 Task: Search one way flight ticket for 3 adults, 3 children in premium economy from Hartford: Bradley International Airport to Indianapolis: Indianapolis International Airport on 8-5-2023. Choice of flights is Southwest. Price is upto 99000. Outbound departure time preference is 17:00.
Action: Mouse moved to (332, 141)
Screenshot: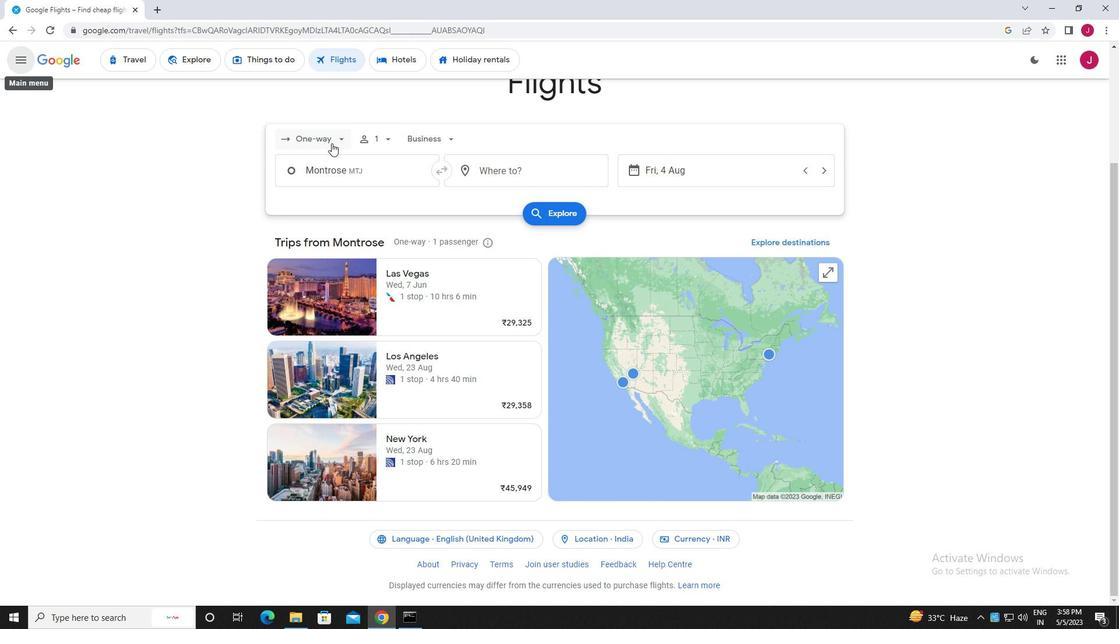 
Action: Mouse pressed left at (332, 141)
Screenshot: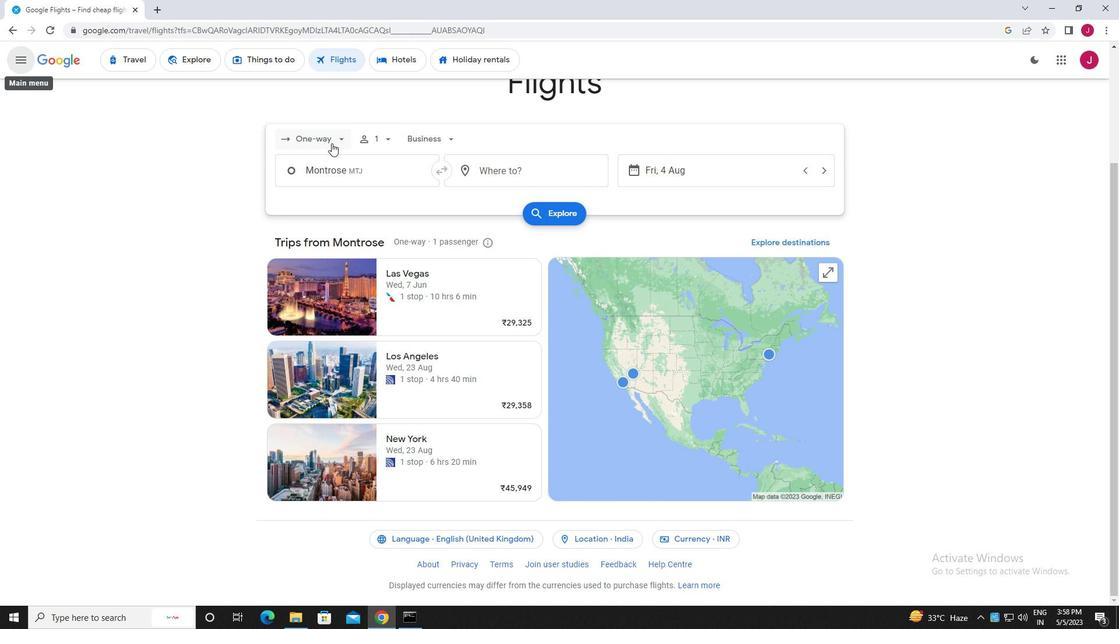 
Action: Mouse moved to (338, 194)
Screenshot: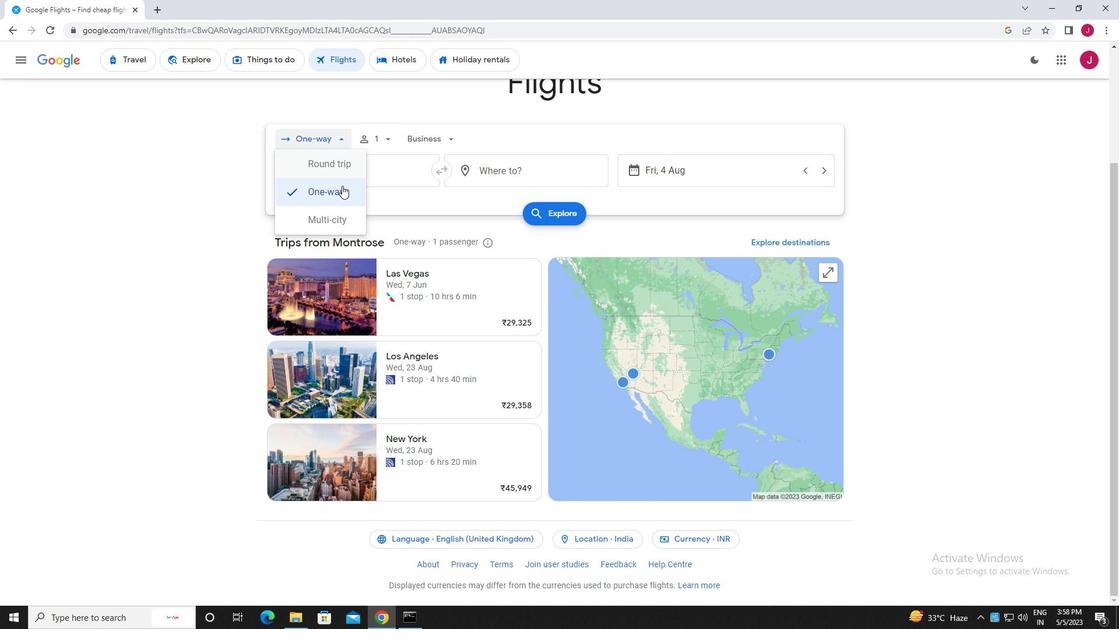 
Action: Mouse pressed left at (338, 194)
Screenshot: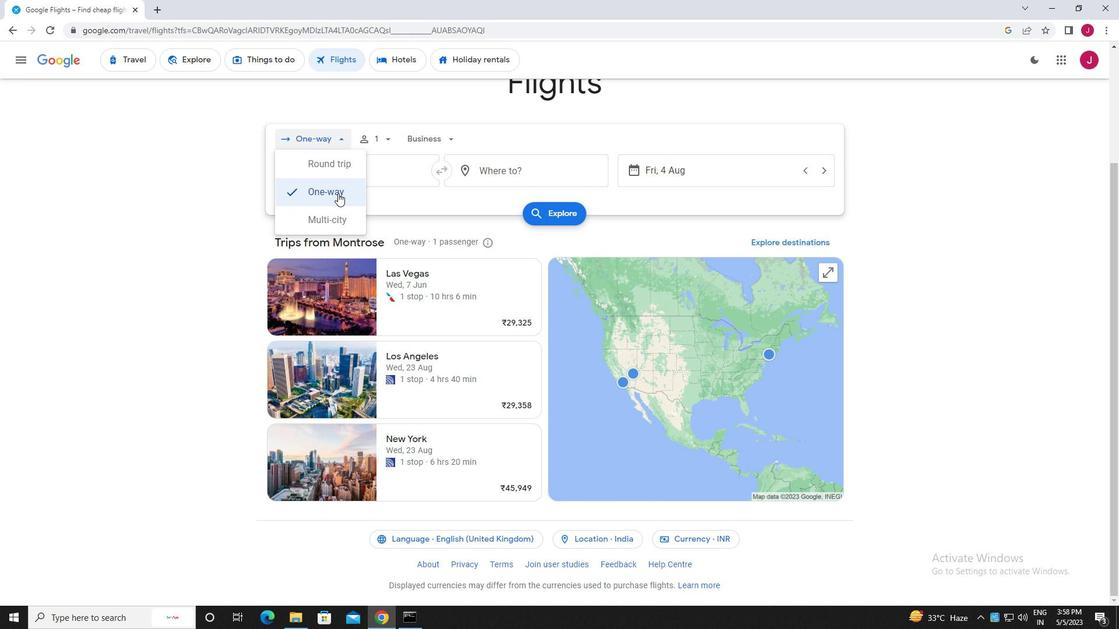 
Action: Mouse moved to (388, 139)
Screenshot: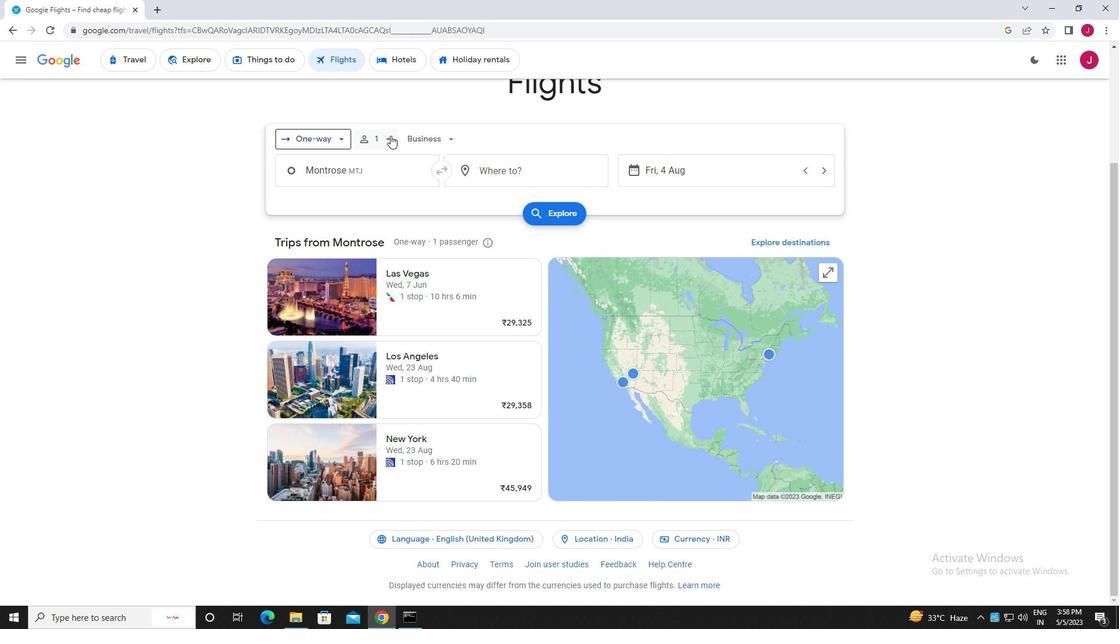 
Action: Mouse pressed left at (388, 139)
Screenshot: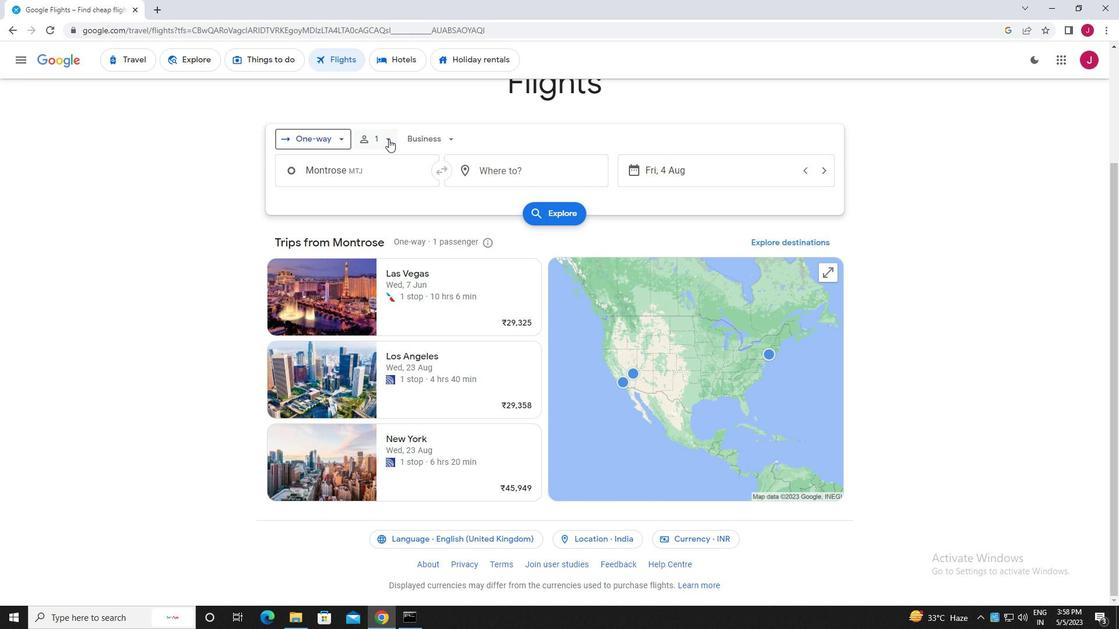 
Action: Mouse moved to (482, 169)
Screenshot: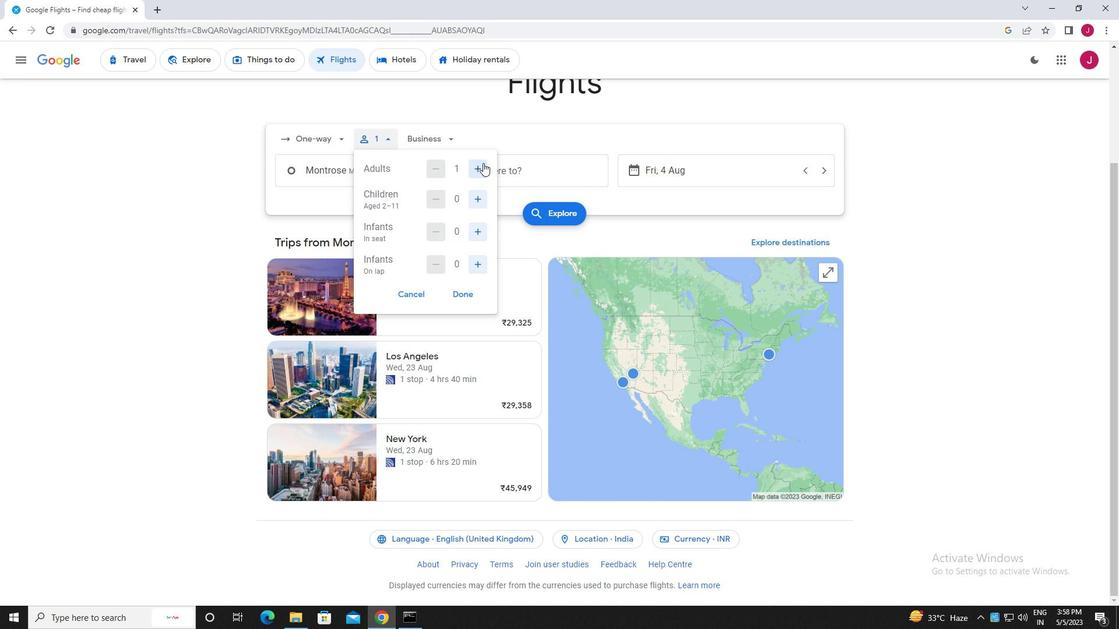 
Action: Mouse pressed left at (482, 169)
Screenshot: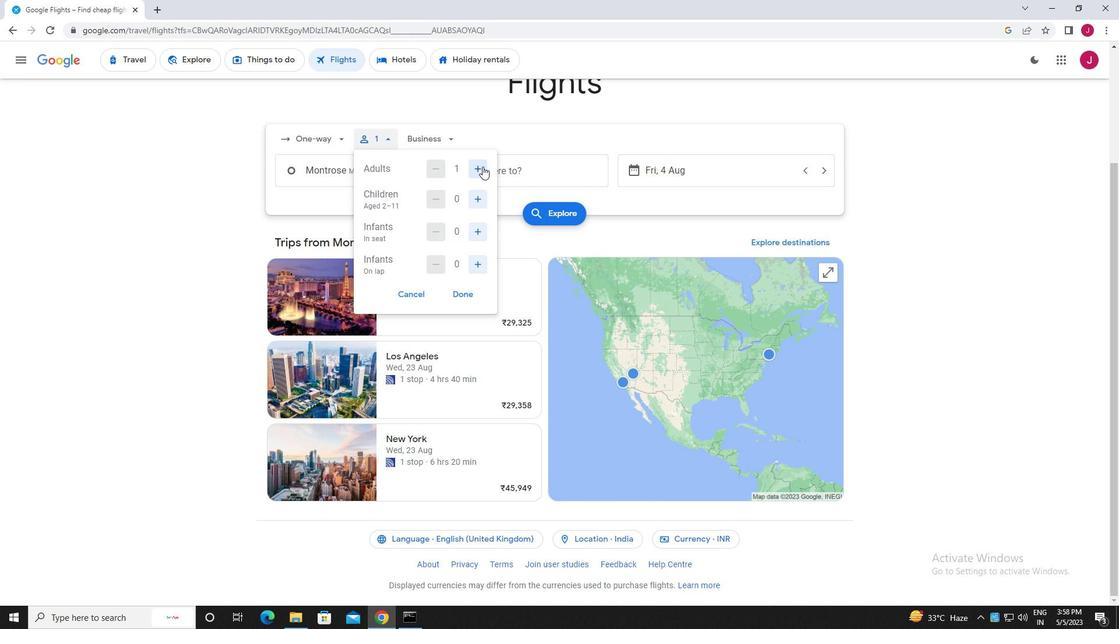 
Action: Mouse pressed left at (482, 169)
Screenshot: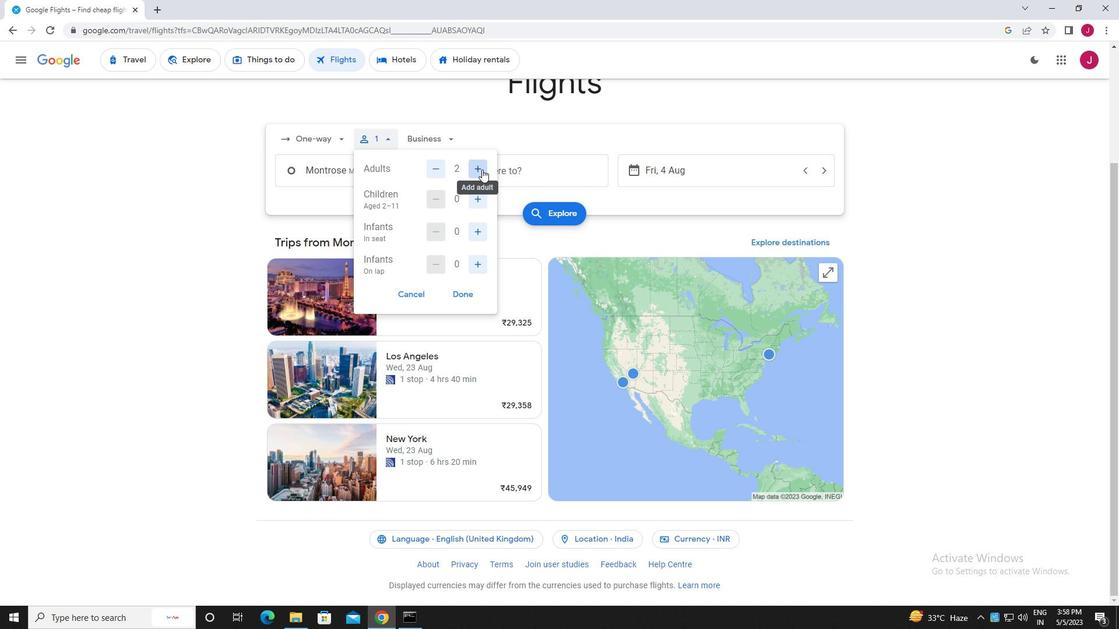 
Action: Mouse pressed left at (482, 169)
Screenshot: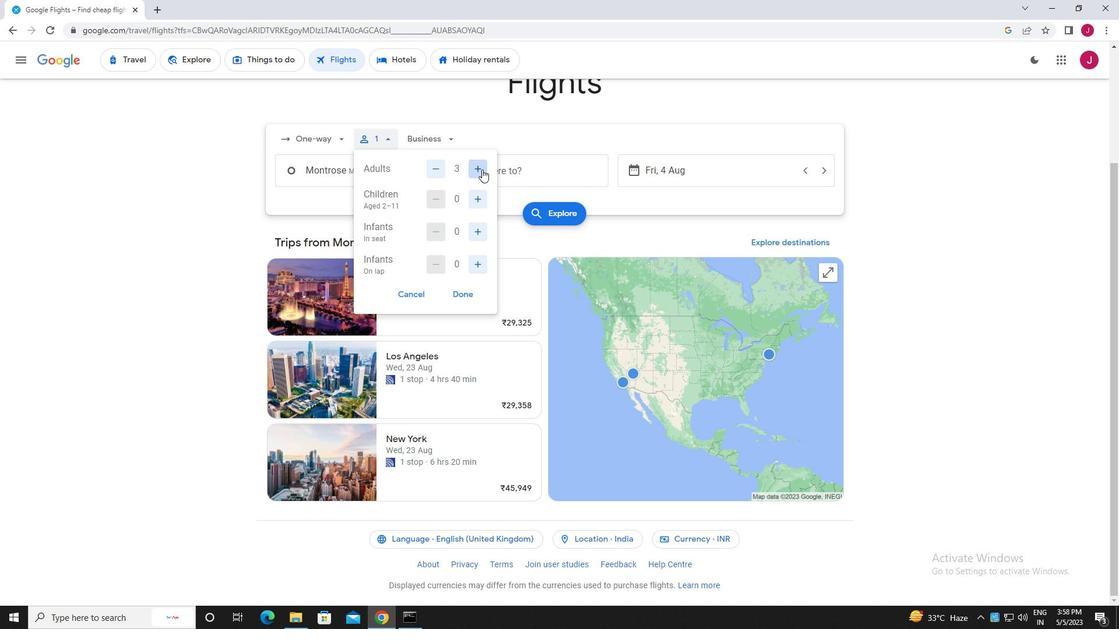 
Action: Mouse moved to (435, 169)
Screenshot: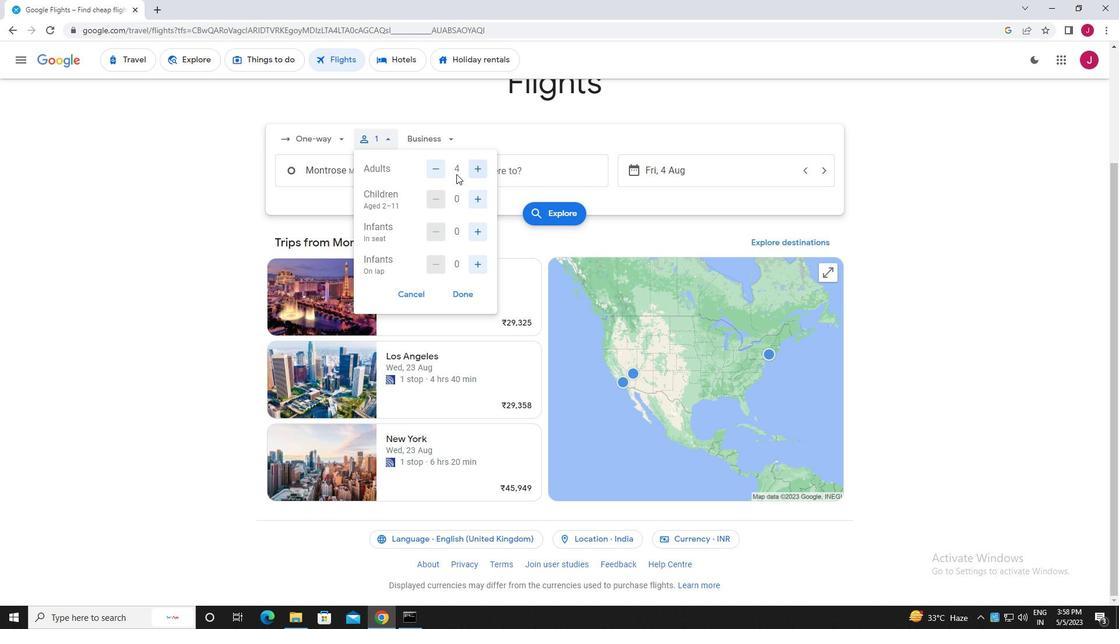 
Action: Mouse pressed left at (435, 169)
Screenshot: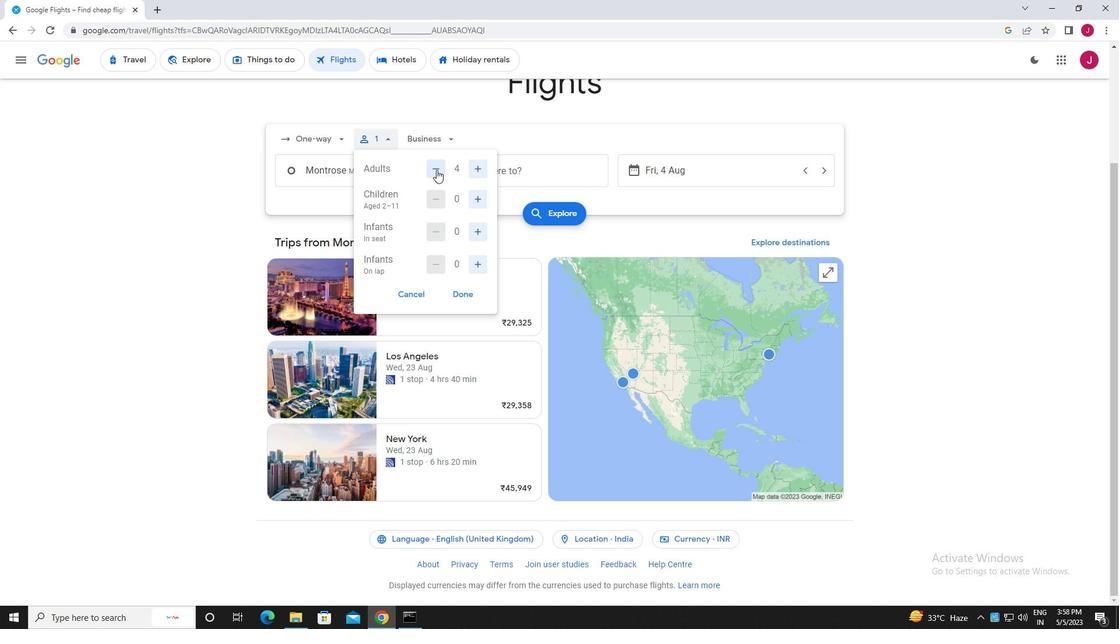 
Action: Mouse moved to (475, 199)
Screenshot: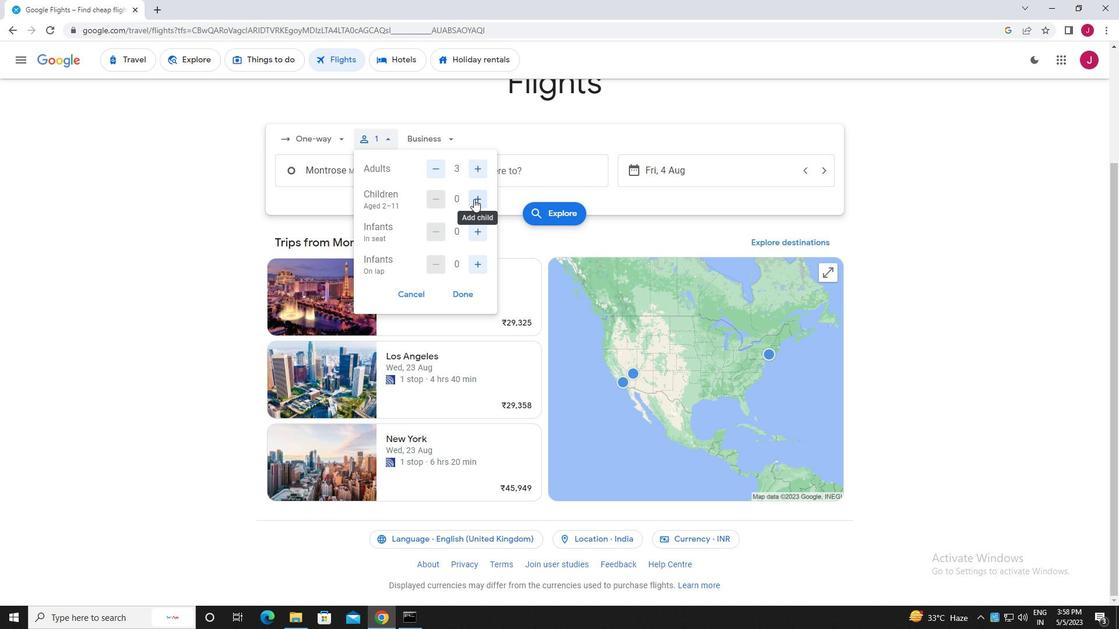 
Action: Mouse pressed left at (475, 199)
Screenshot: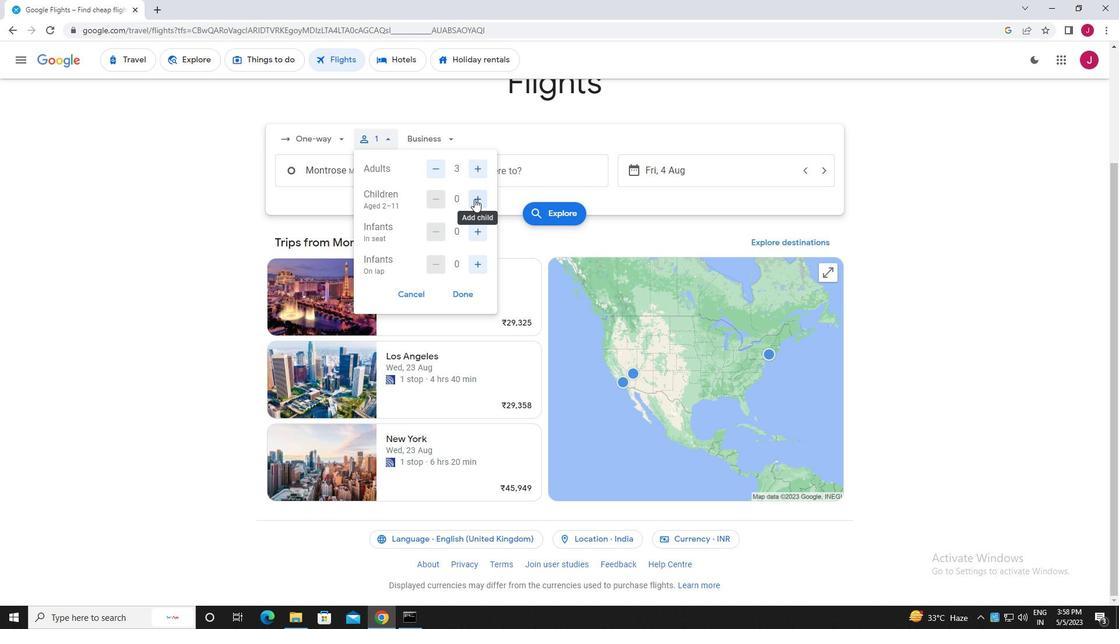 
Action: Mouse pressed left at (475, 199)
Screenshot: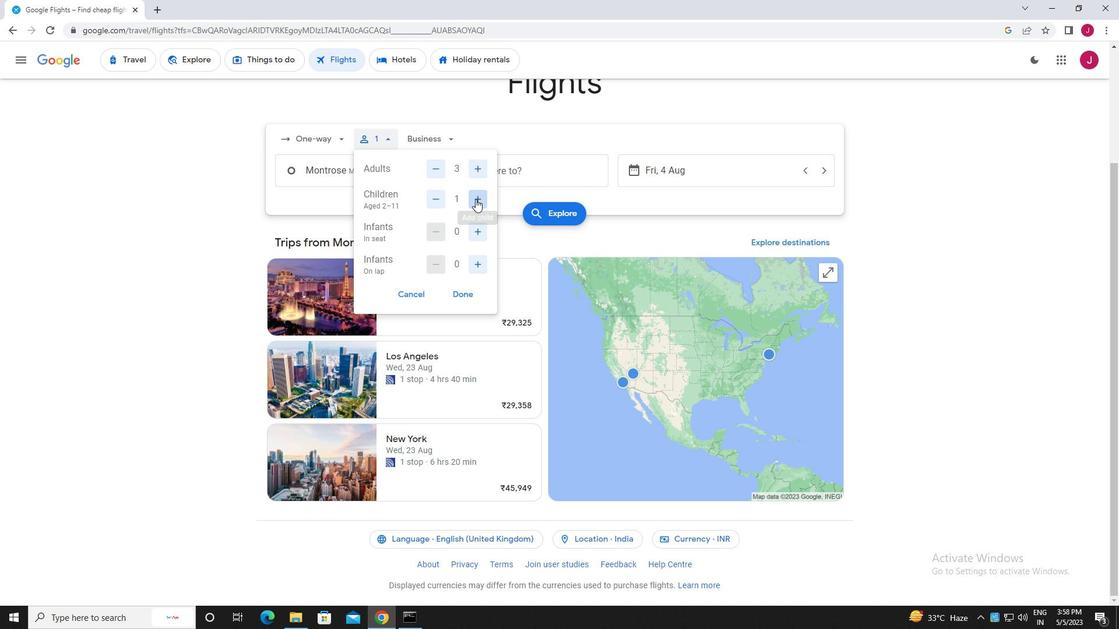 
Action: Mouse pressed left at (475, 199)
Screenshot: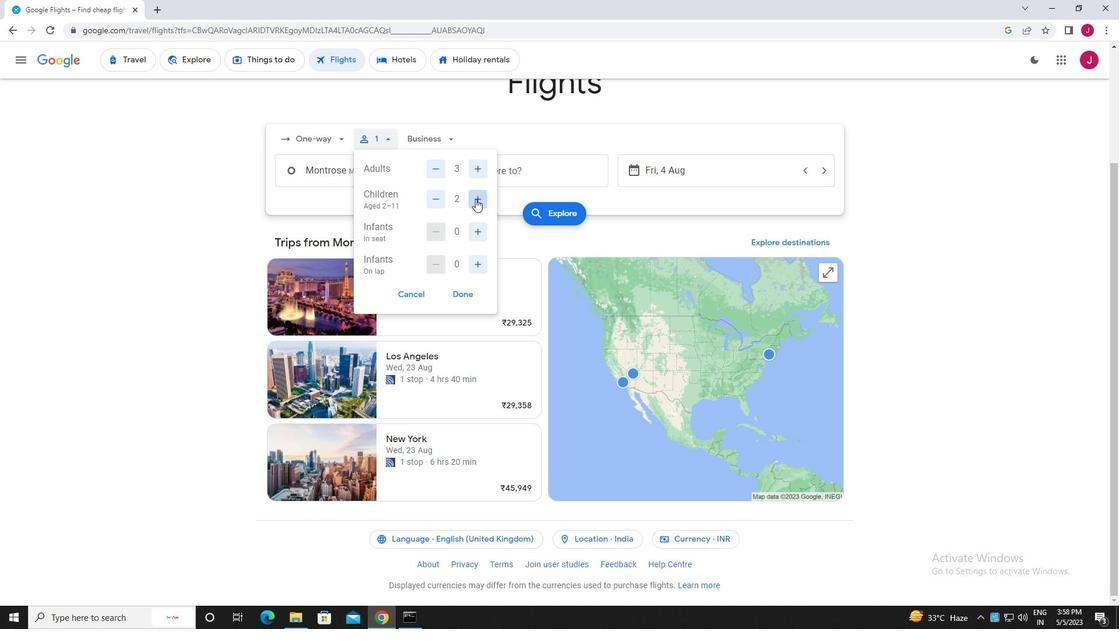
Action: Mouse moved to (465, 296)
Screenshot: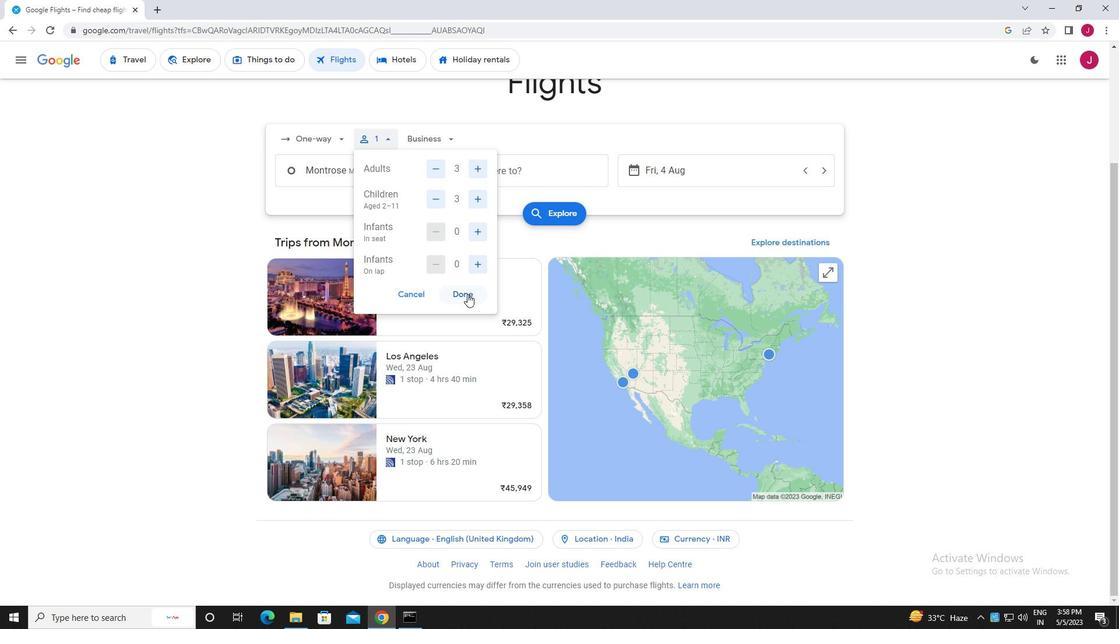 
Action: Mouse pressed left at (465, 296)
Screenshot: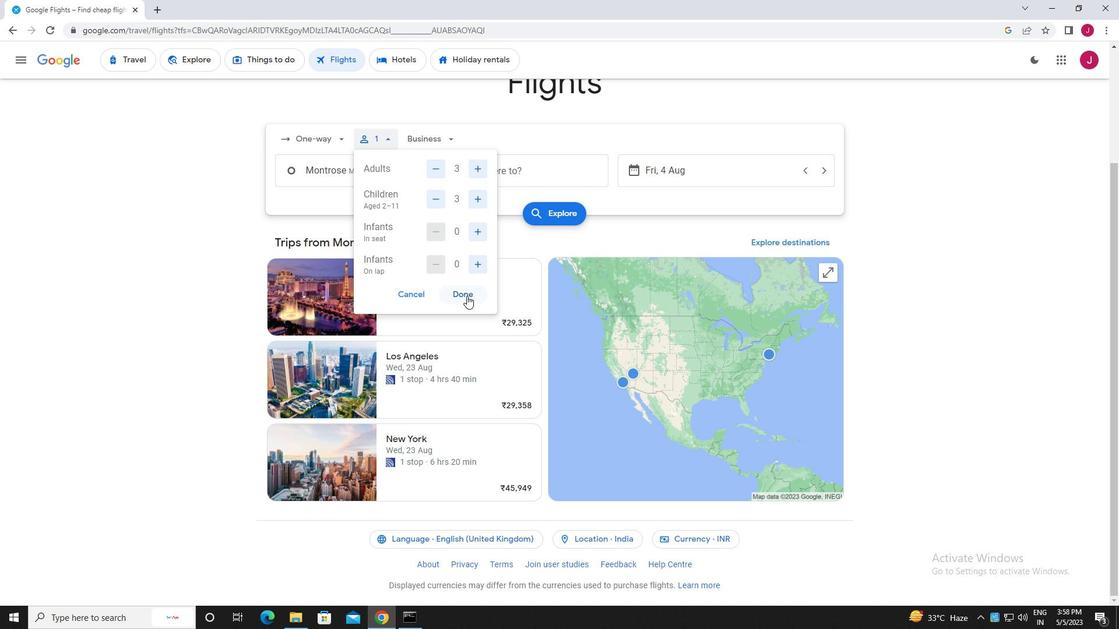 
Action: Mouse moved to (447, 139)
Screenshot: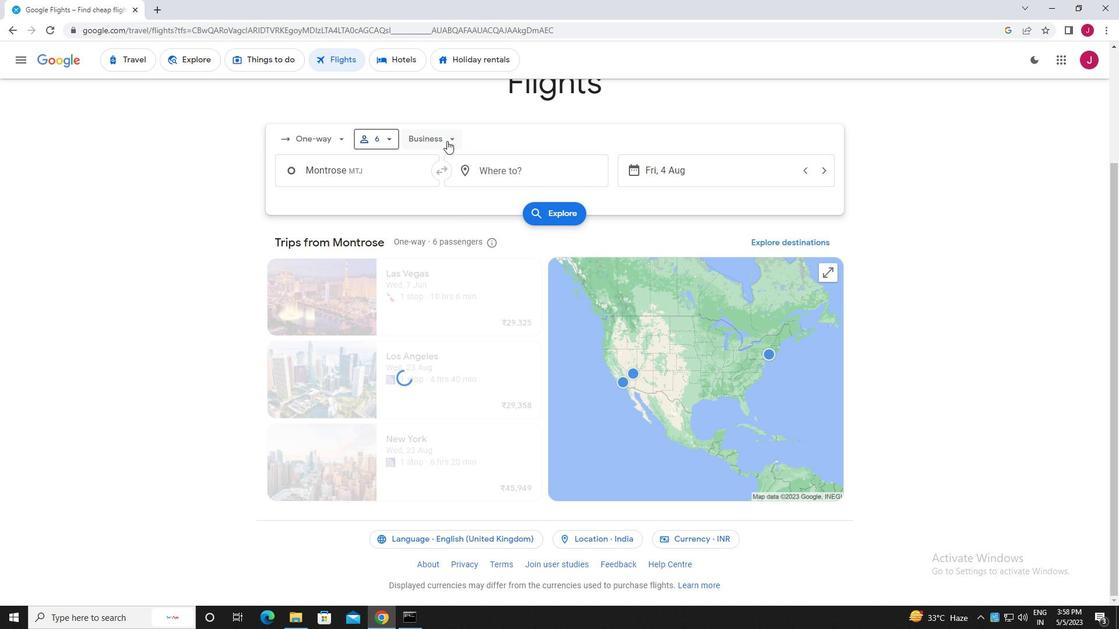 
Action: Mouse pressed left at (447, 139)
Screenshot: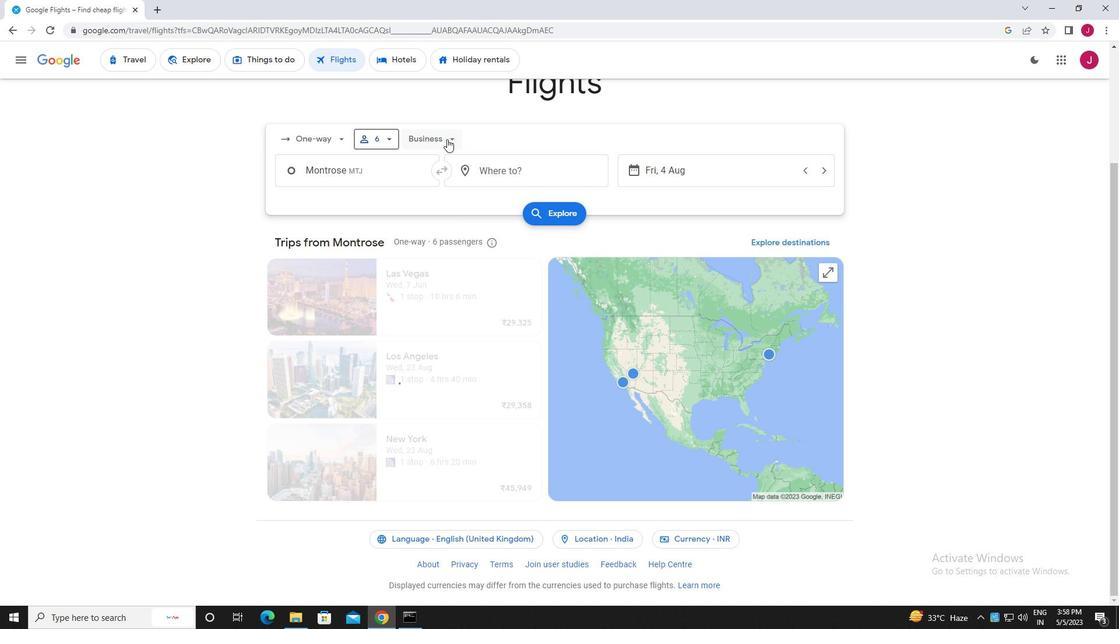 
Action: Mouse moved to (457, 218)
Screenshot: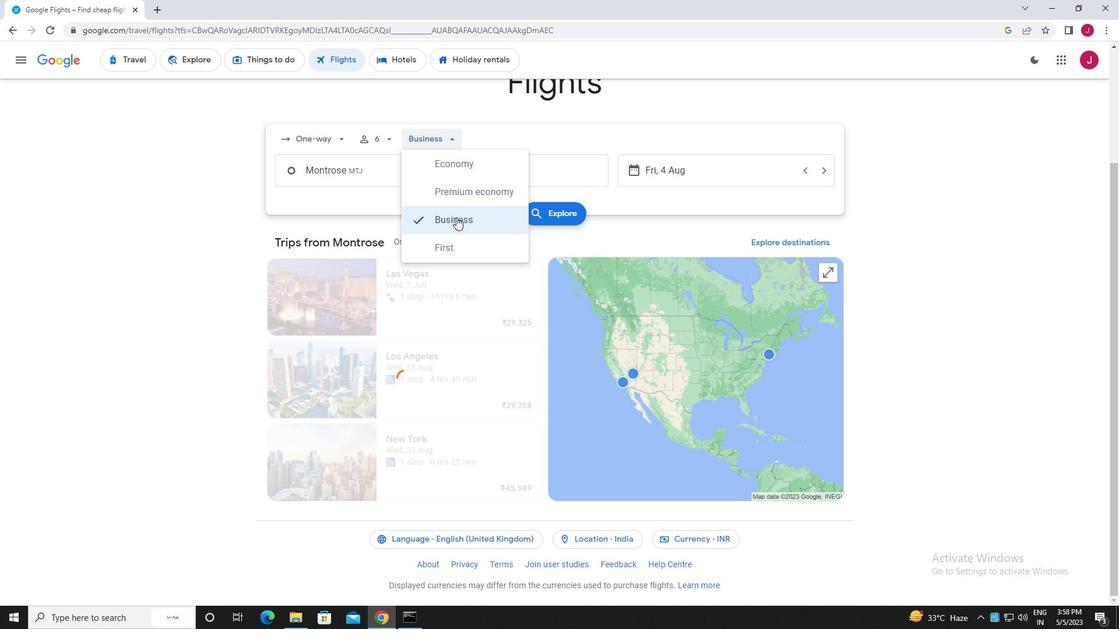 
Action: Mouse pressed left at (457, 218)
Screenshot: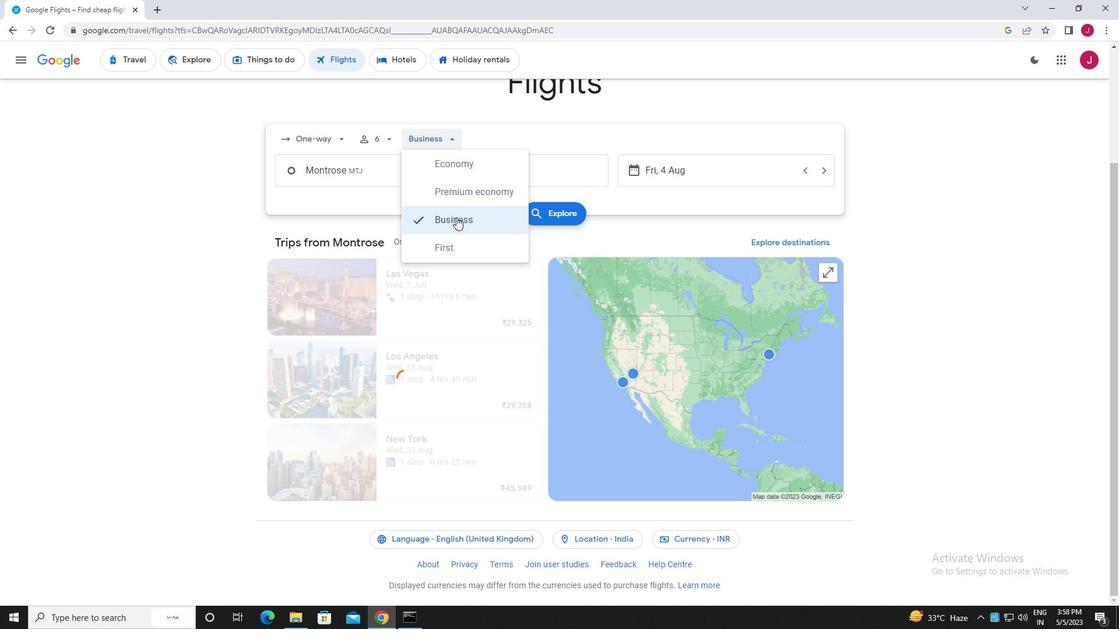 
Action: Mouse moved to (449, 135)
Screenshot: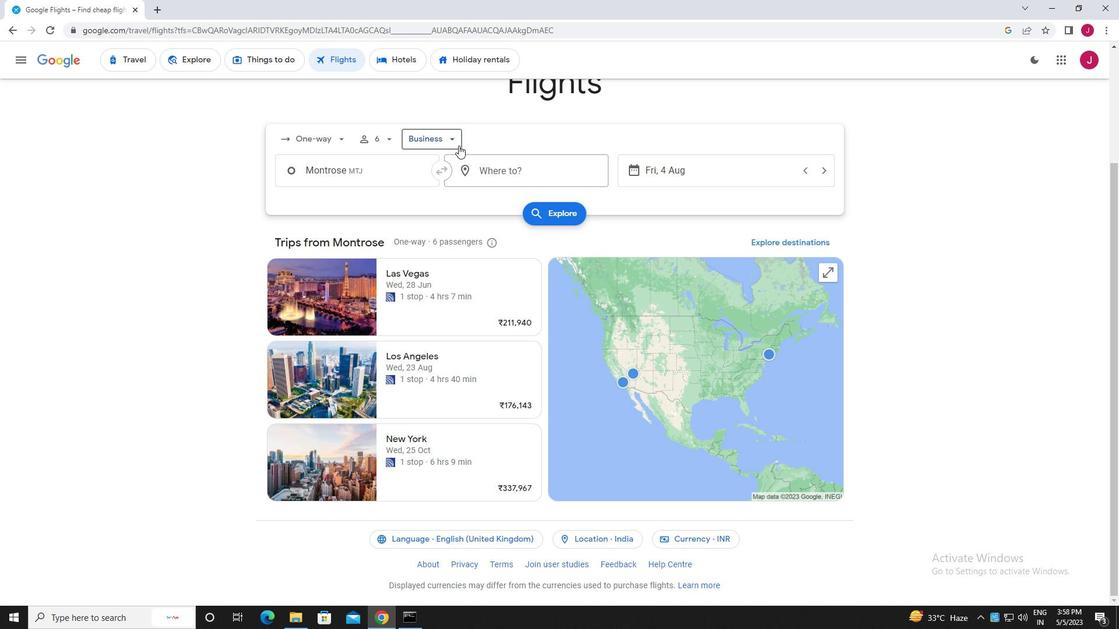 
Action: Mouse pressed left at (449, 135)
Screenshot: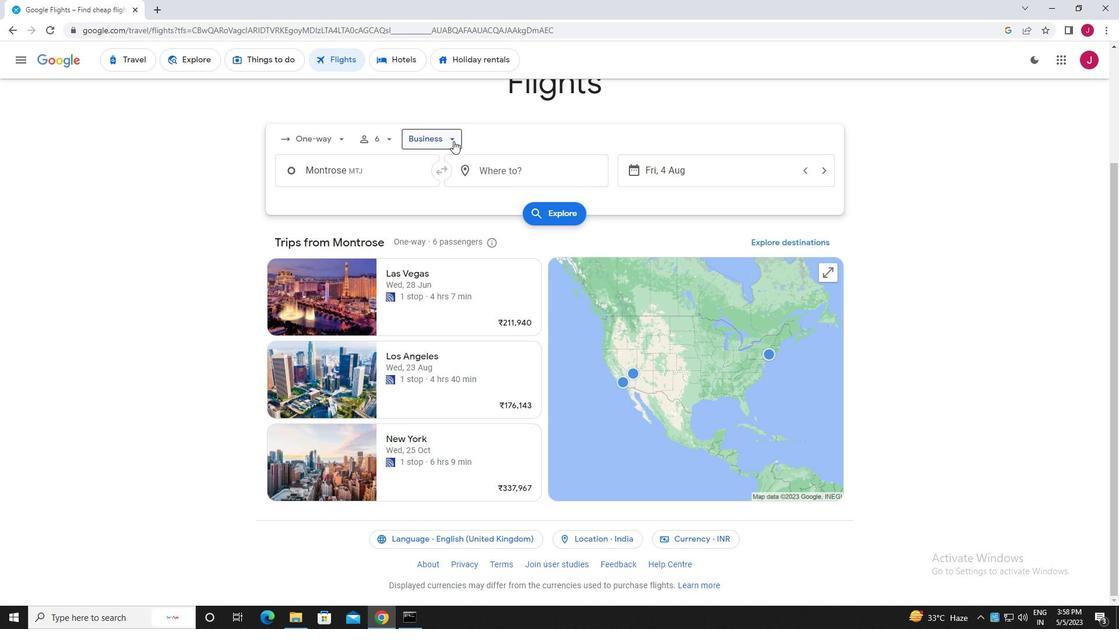 
Action: Mouse moved to (463, 162)
Screenshot: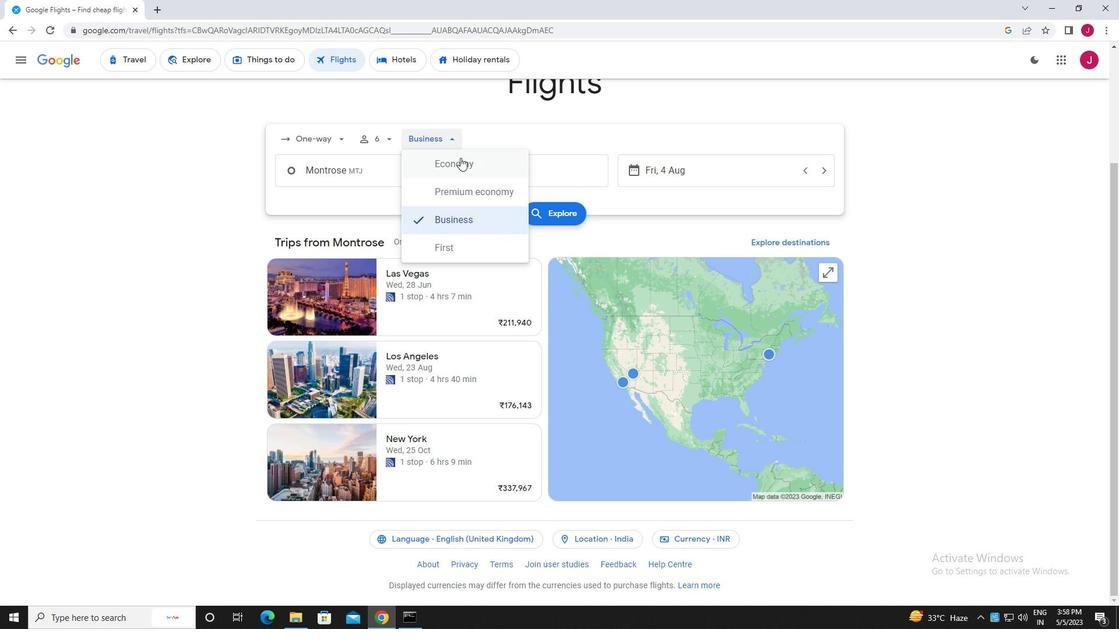 
Action: Mouse pressed left at (463, 162)
Screenshot: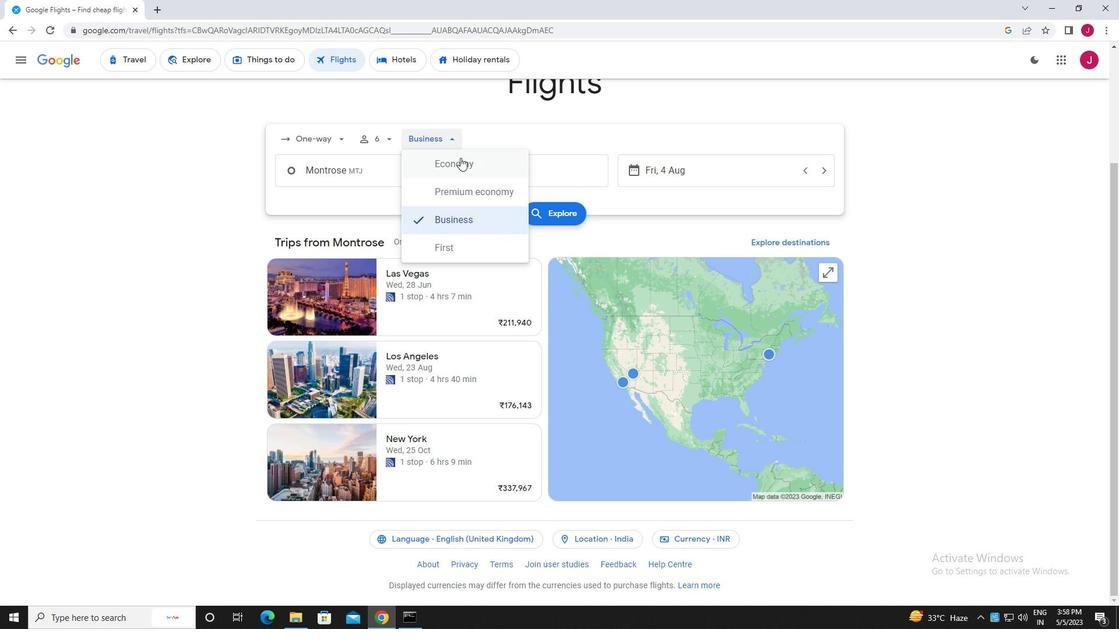 
Action: Mouse moved to (390, 169)
Screenshot: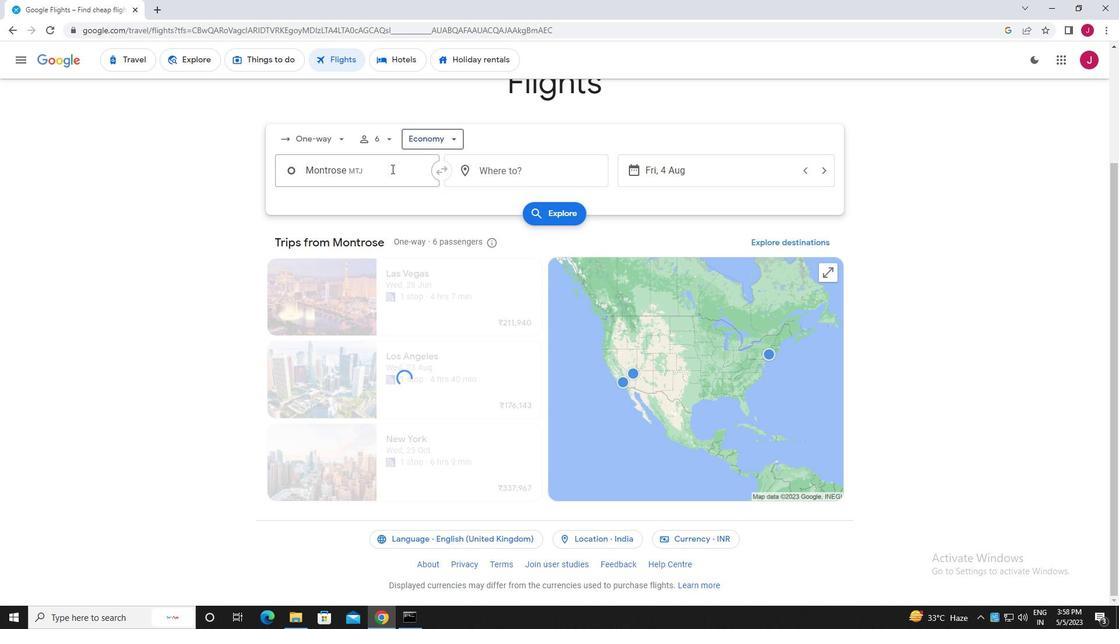 
Action: Mouse pressed left at (390, 169)
Screenshot: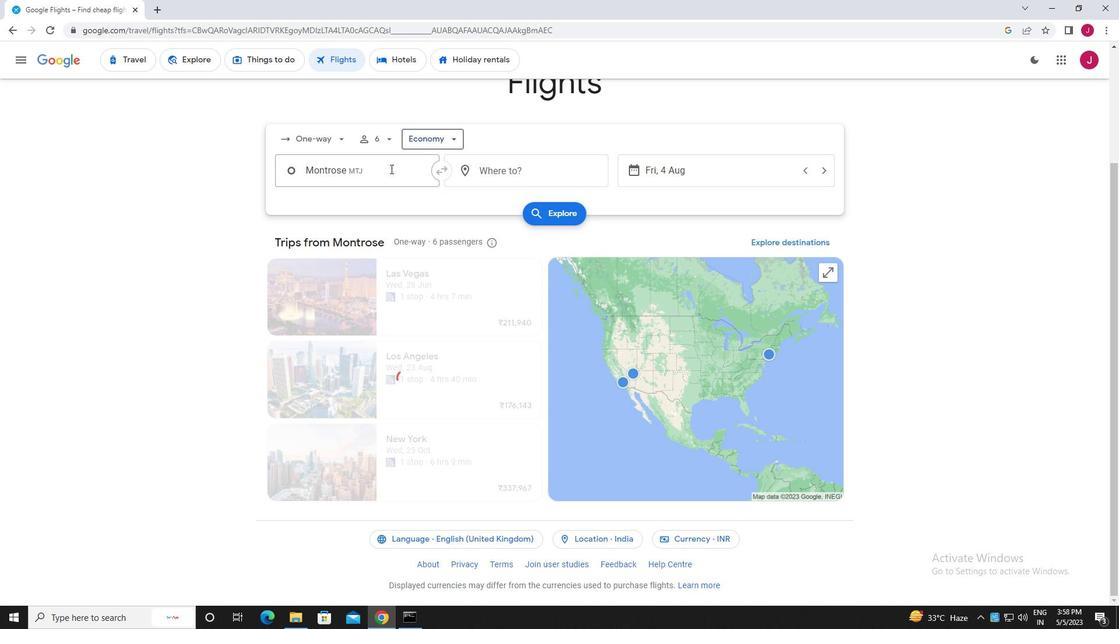 
Action: Key pressed bradley
Screenshot: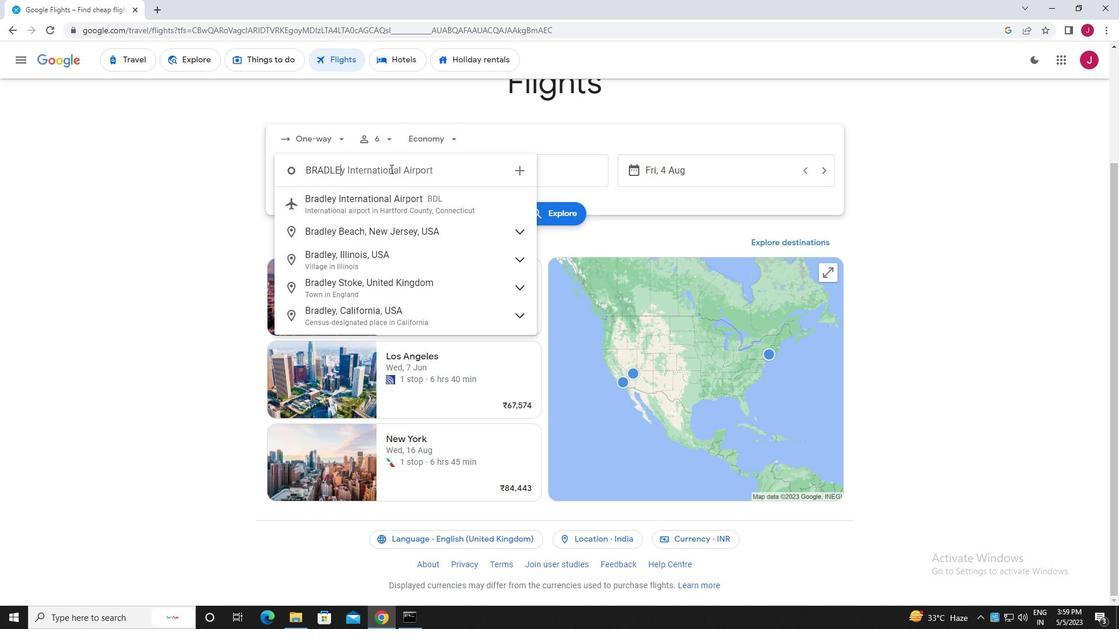 
Action: Mouse moved to (420, 201)
Screenshot: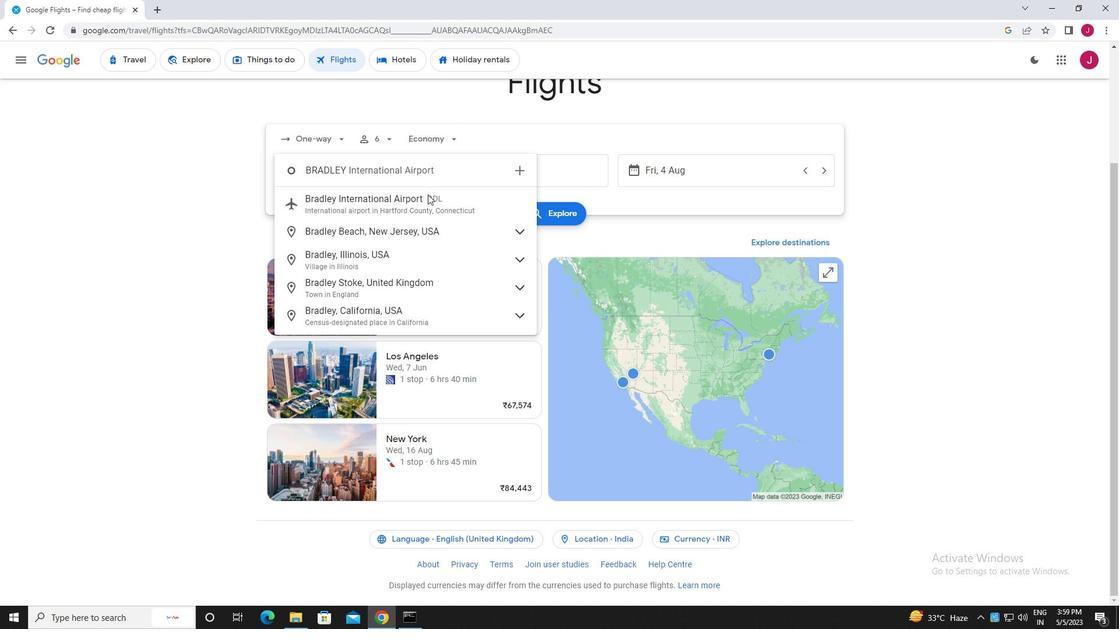 
Action: Mouse pressed left at (420, 201)
Screenshot: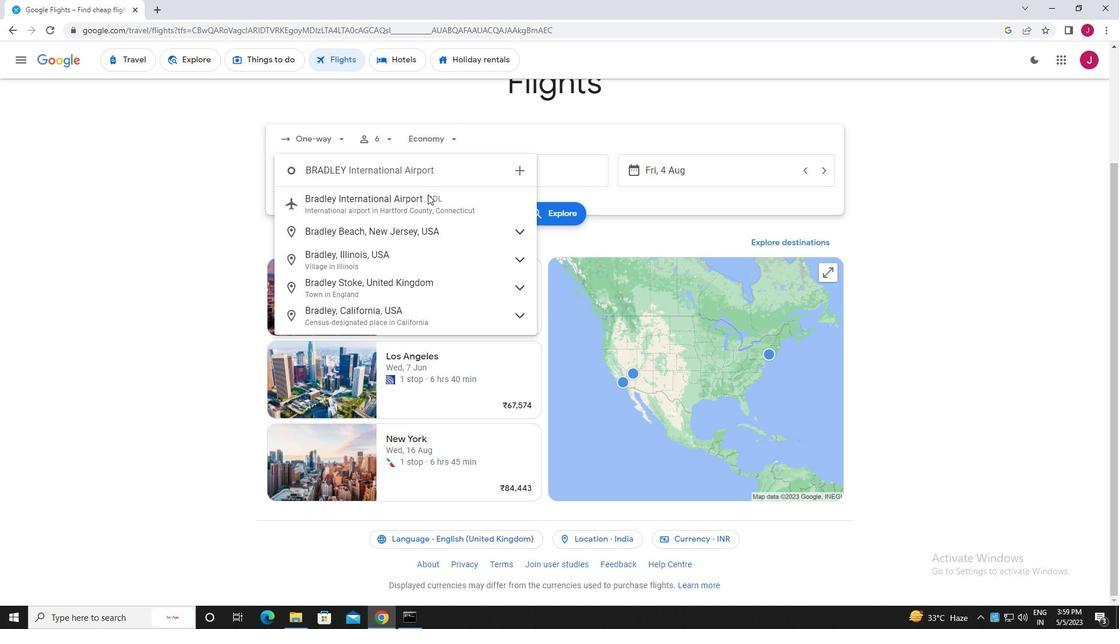 
Action: Mouse moved to (511, 173)
Screenshot: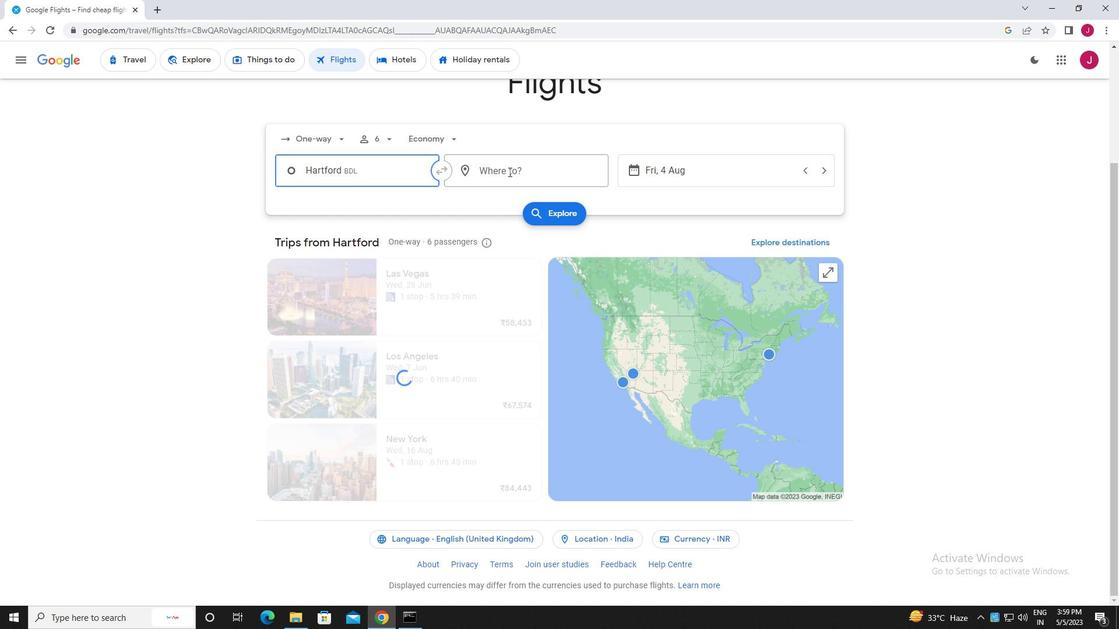 
Action: Mouse pressed left at (511, 173)
Screenshot: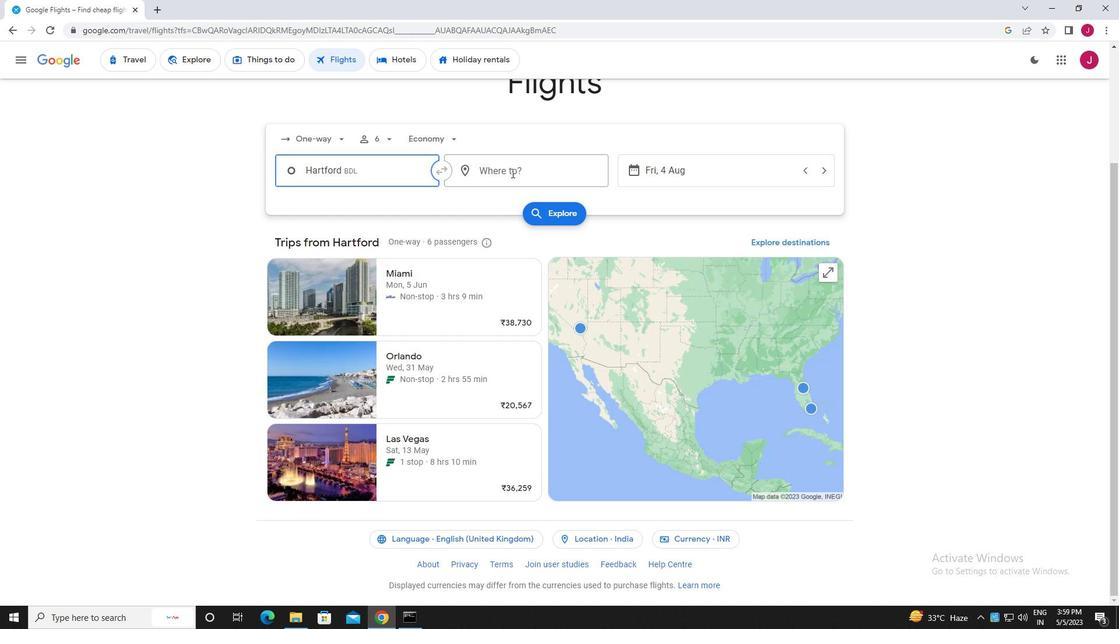 
Action: Key pressed indianalo<Key.backspace><Key.backspace>p
Screenshot: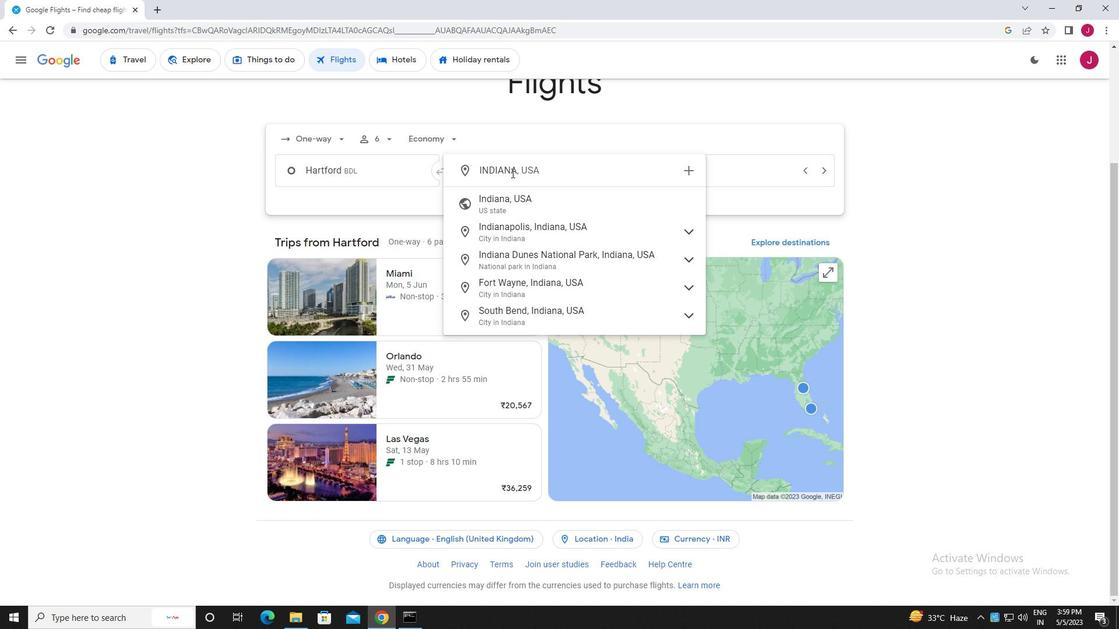 
Action: Mouse moved to (598, 226)
Screenshot: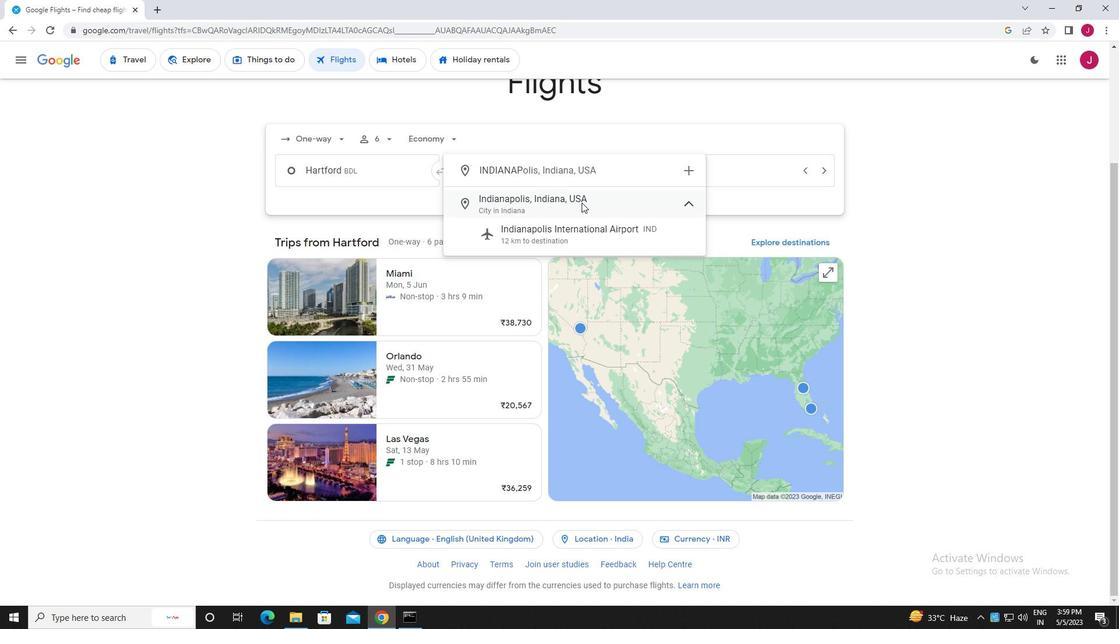 
Action: Mouse pressed left at (598, 226)
Screenshot: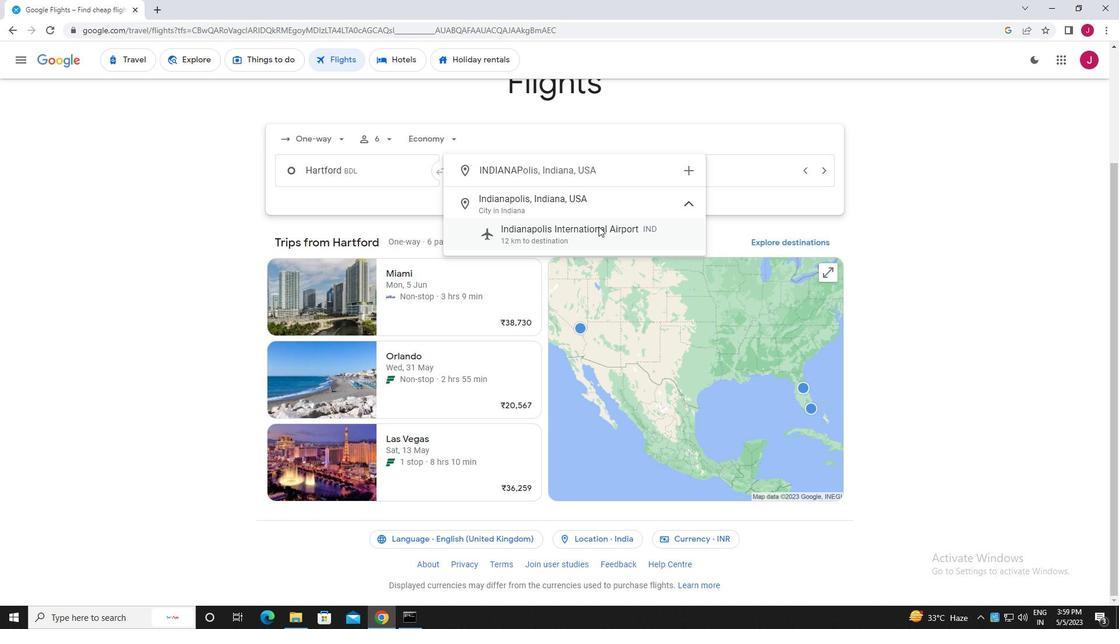 
Action: Mouse moved to (694, 174)
Screenshot: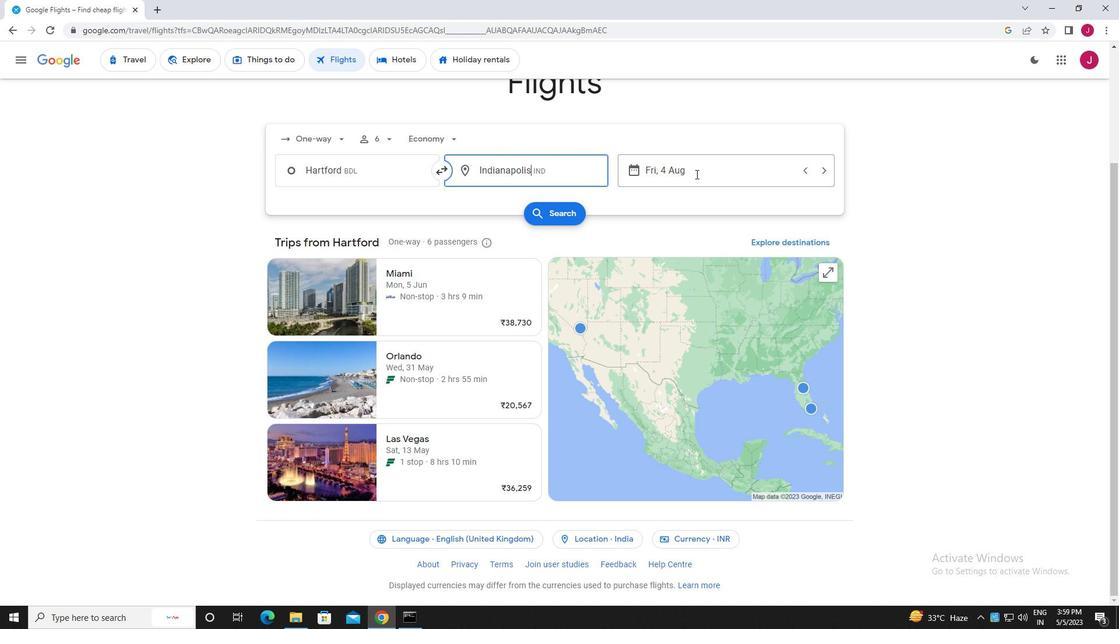 
Action: Mouse pressed left at (694, 174)
Screenshot: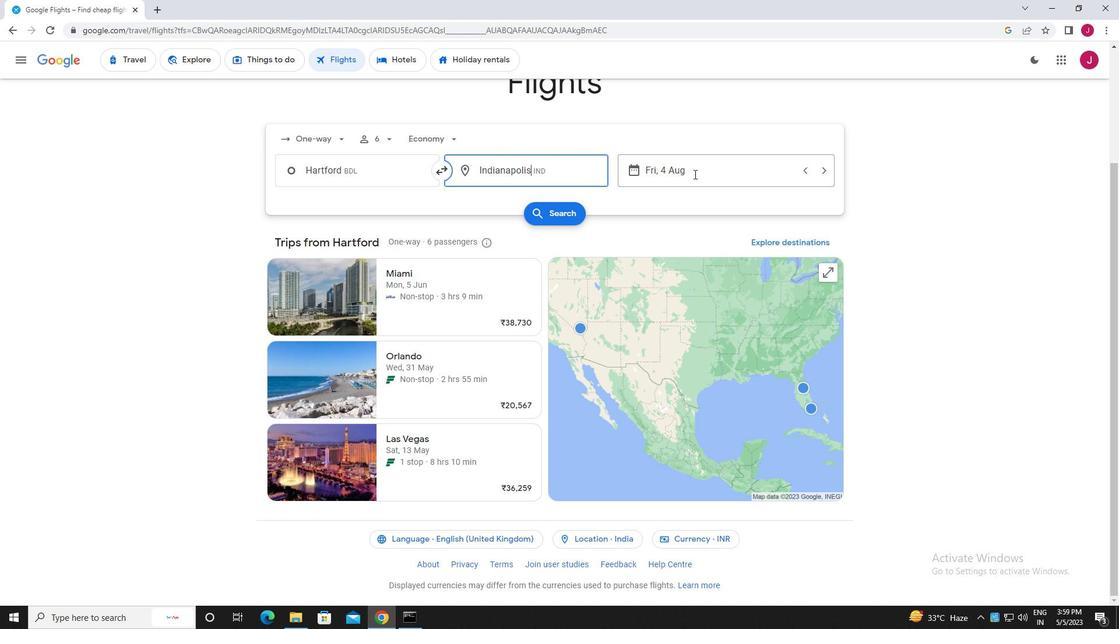 
Action: Mouse moved to (591, 267)
Screenshot: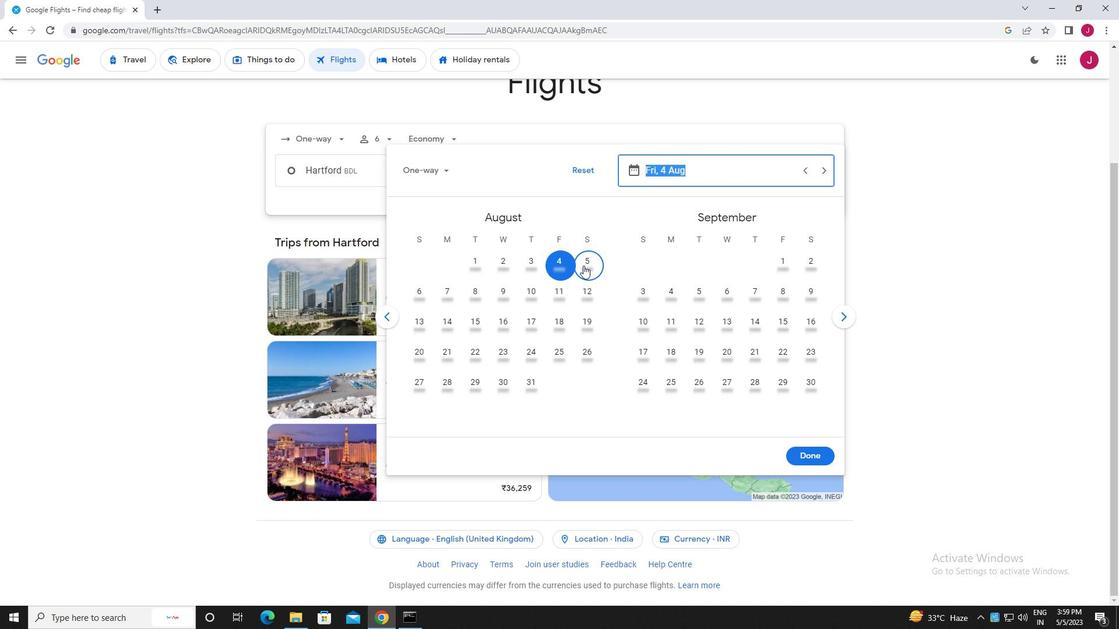 
Action: Mouse pressed left at (591, 267)
Screenshot: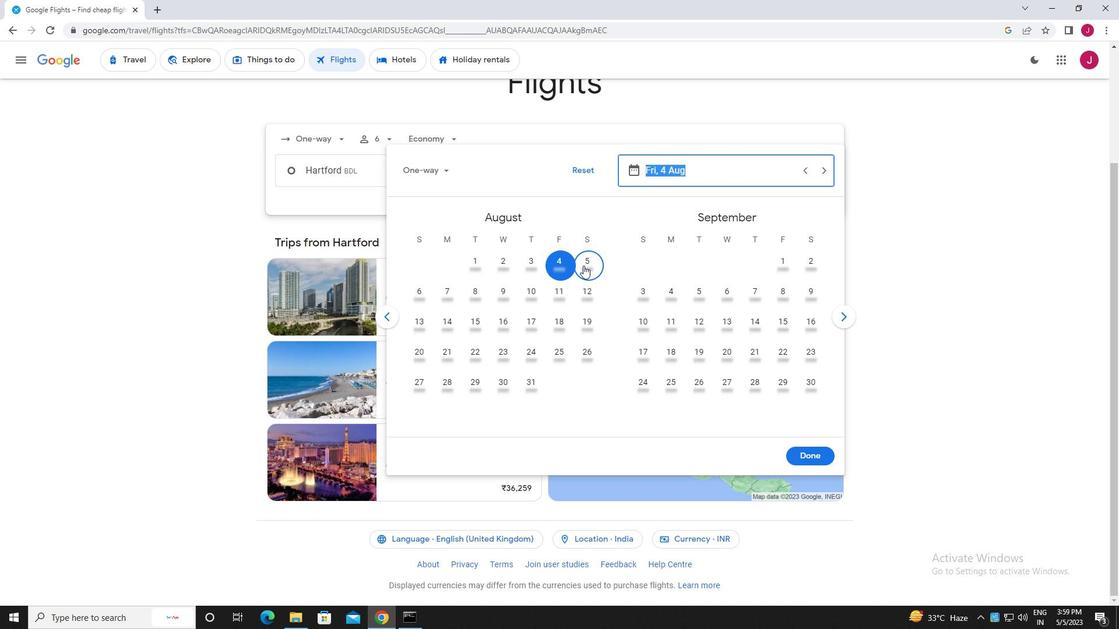 
Action: Mouse moved to (812, 453)
Screenshot: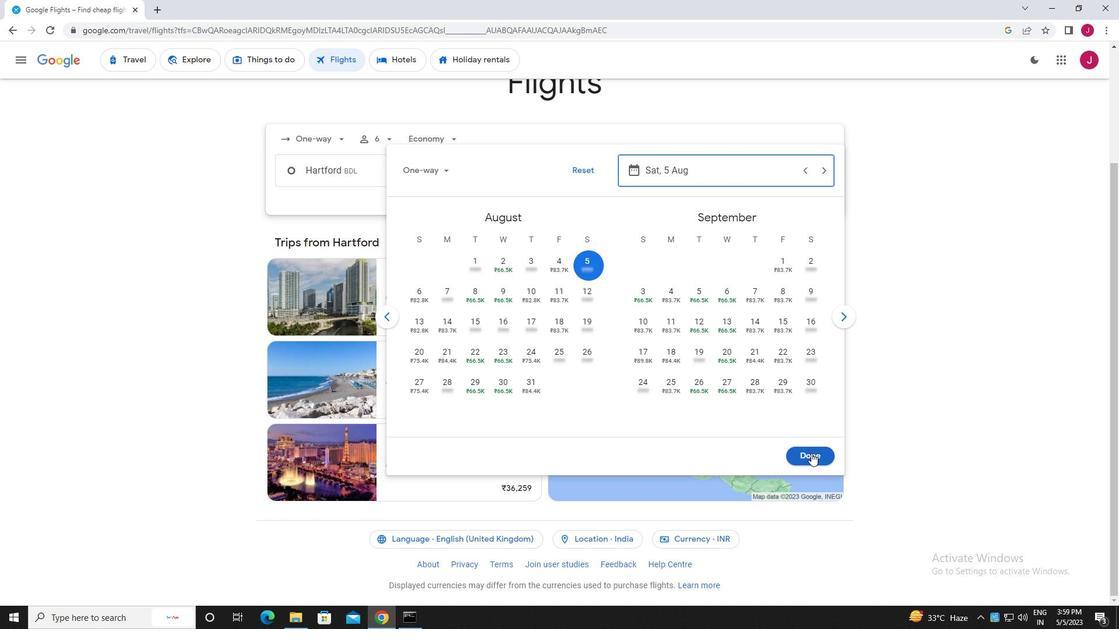 
Action: Mouse pressed left at (812, 453)
Screenshot: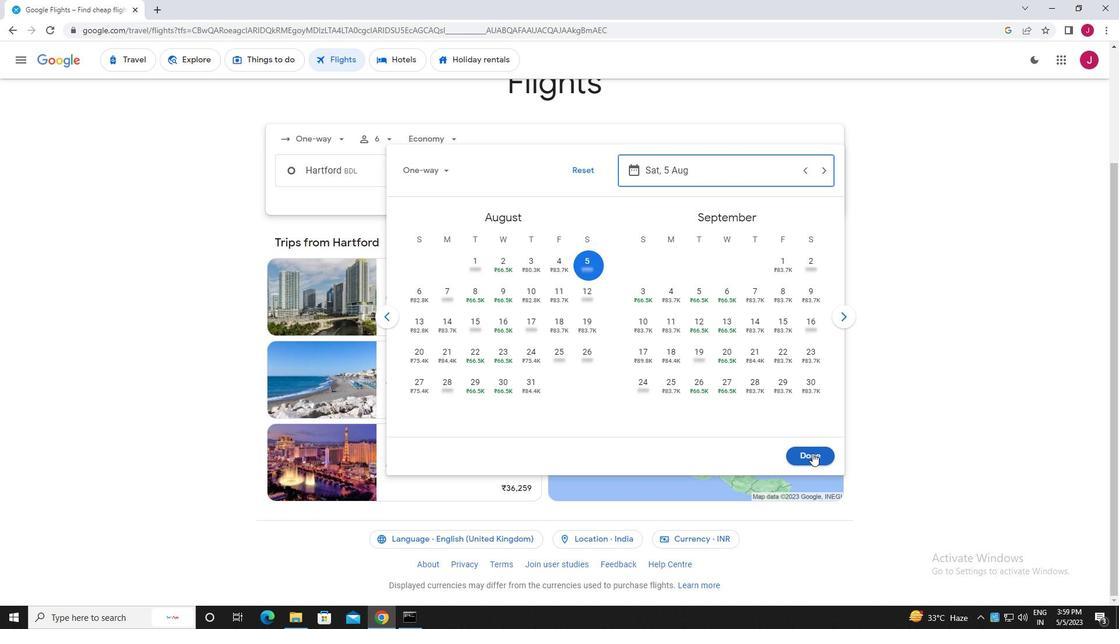 
Action: Mouse moved to (574, 215)
Screenshot: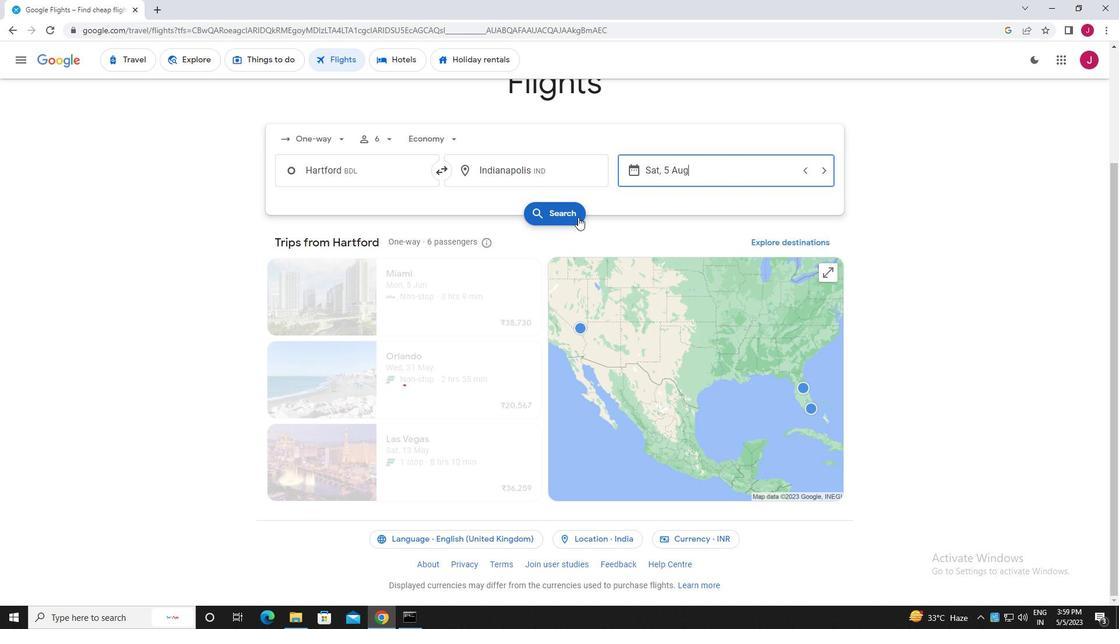
Action: Mouse pressed left at (574, 215)
Screenshot: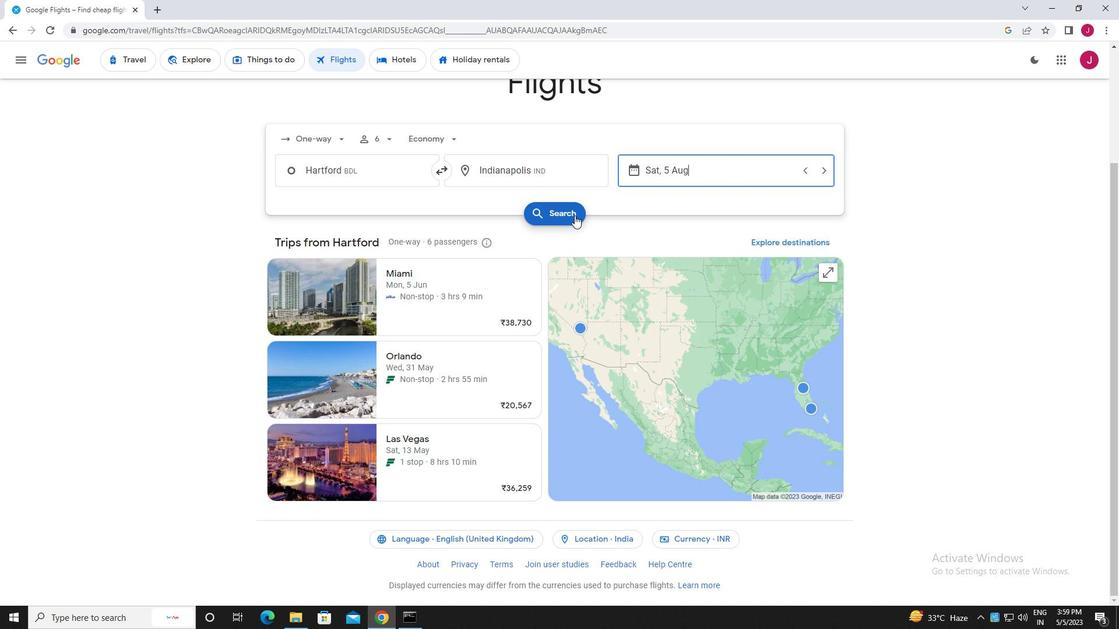 
Action: Mouse moved to (444, 221)
Screenshot: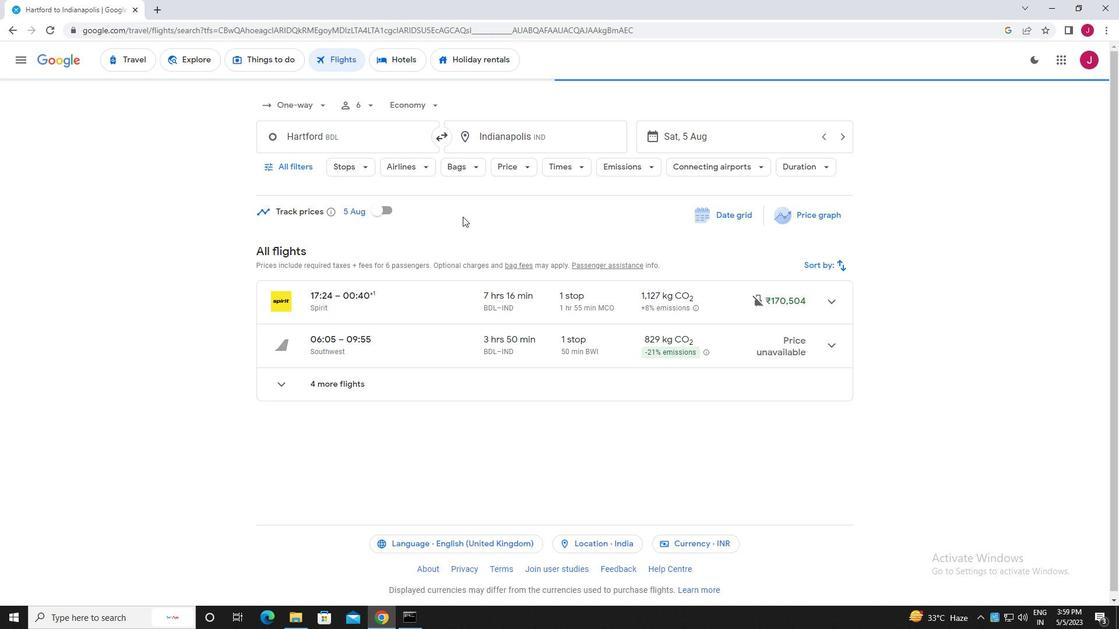 
Action: Mouse scrolled (444, 220) with delta (0, 0)
Screenshot: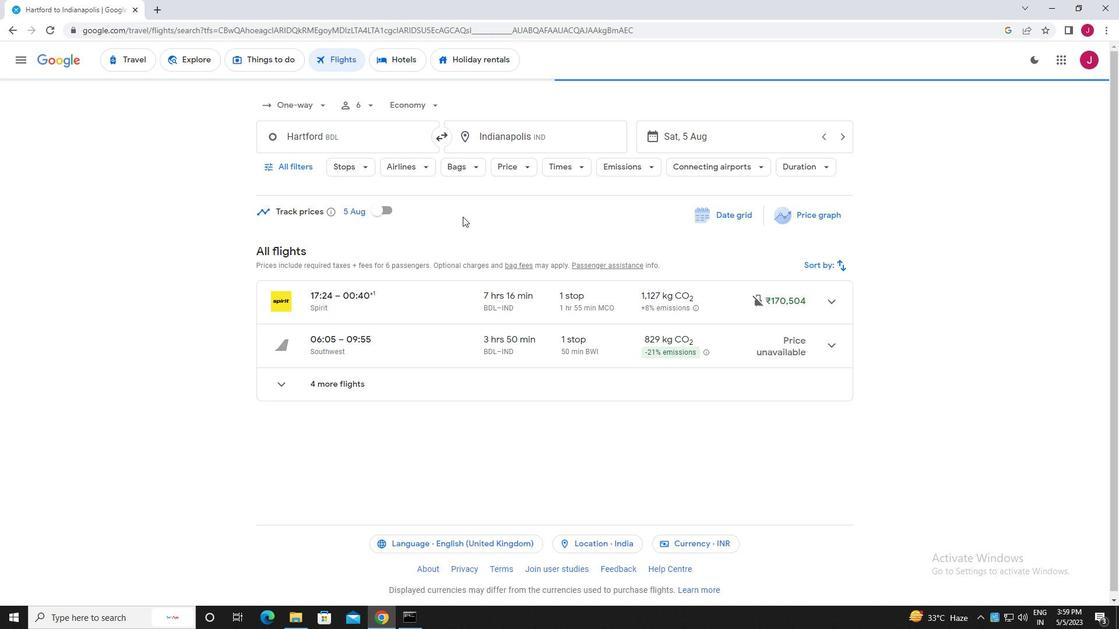 
Action: Mouse moved to (297, 164)
Screenshot: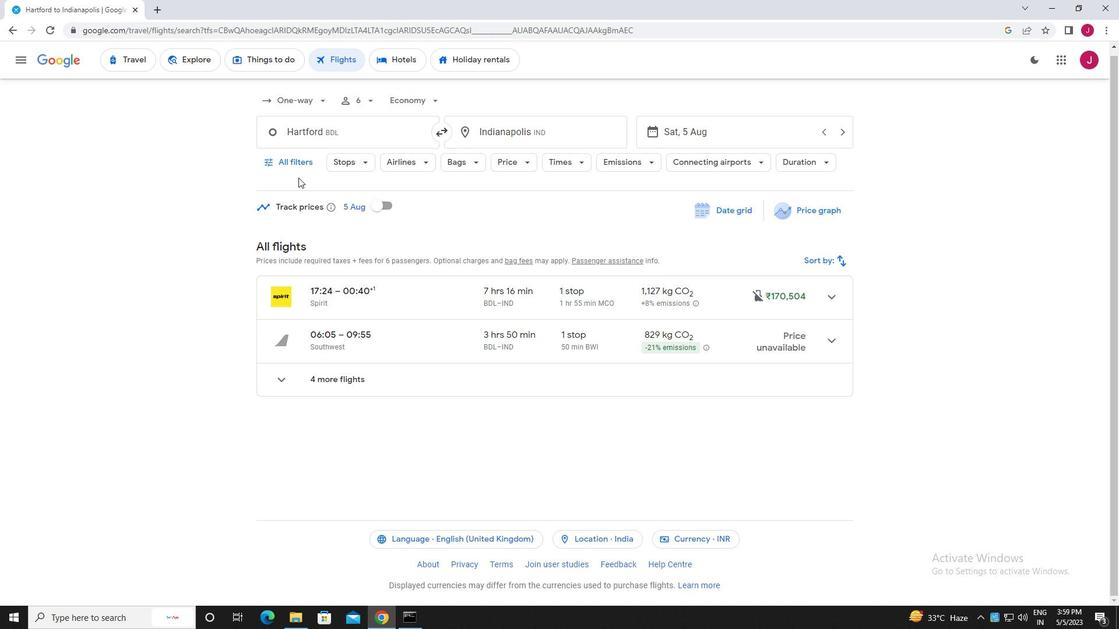 
Action: Mouse pressed left at (297, 164)
Screenshot: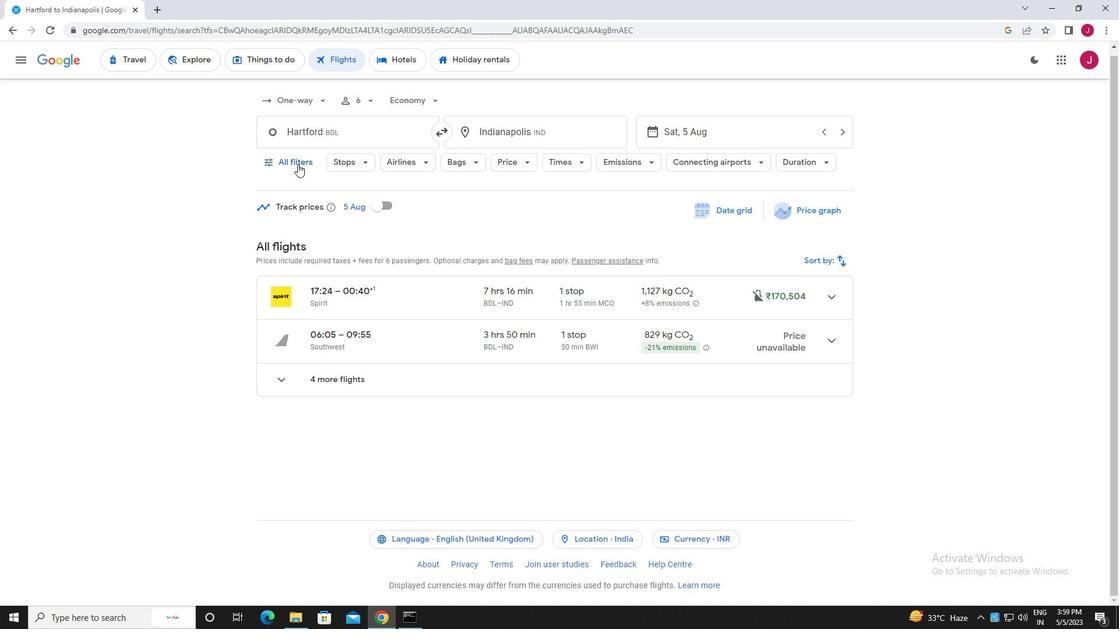 
Action: Mouse moved to (373, 258)
Screenshot: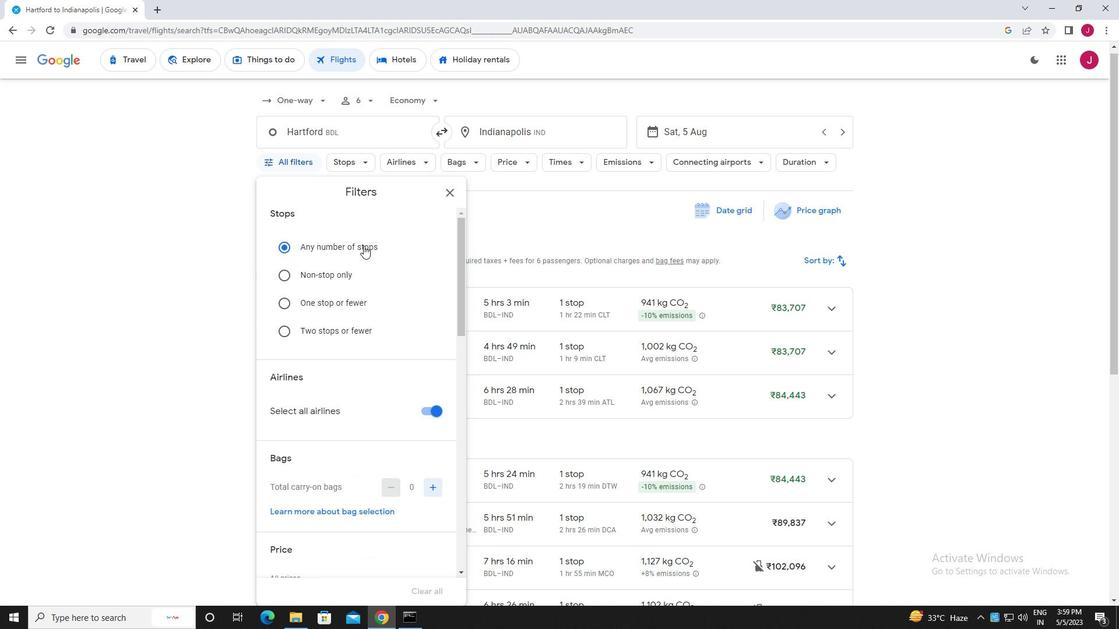 
Action: Mouse scrolled (373, 257) with delta (0, 0)
Screenshot: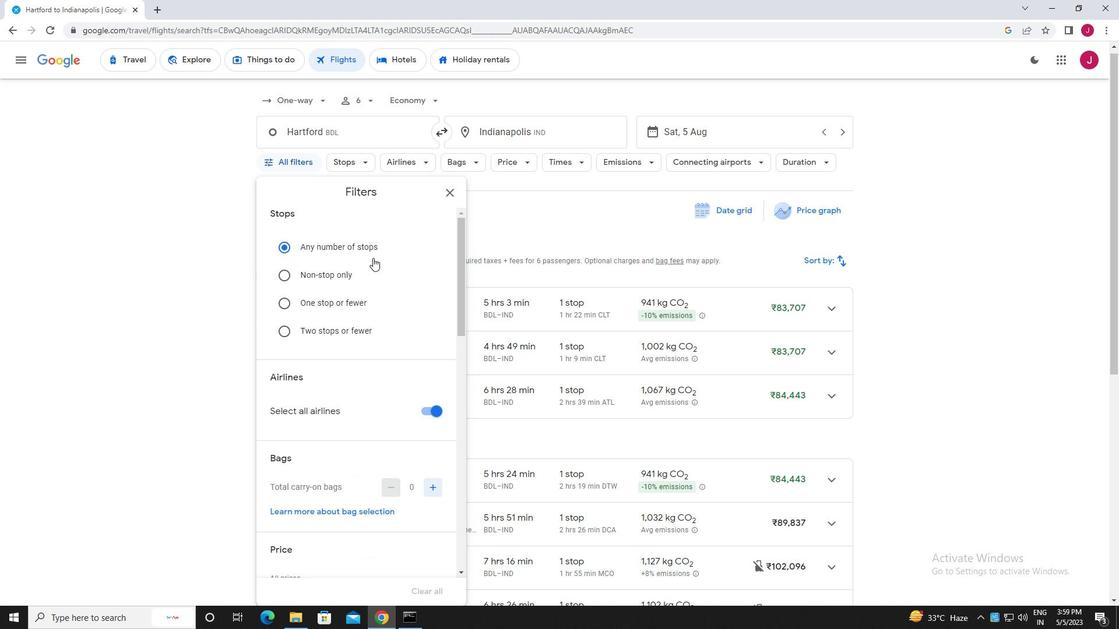 
Action: Mouse scrolled (373, 257) with delta (0, 0)
Screenshot: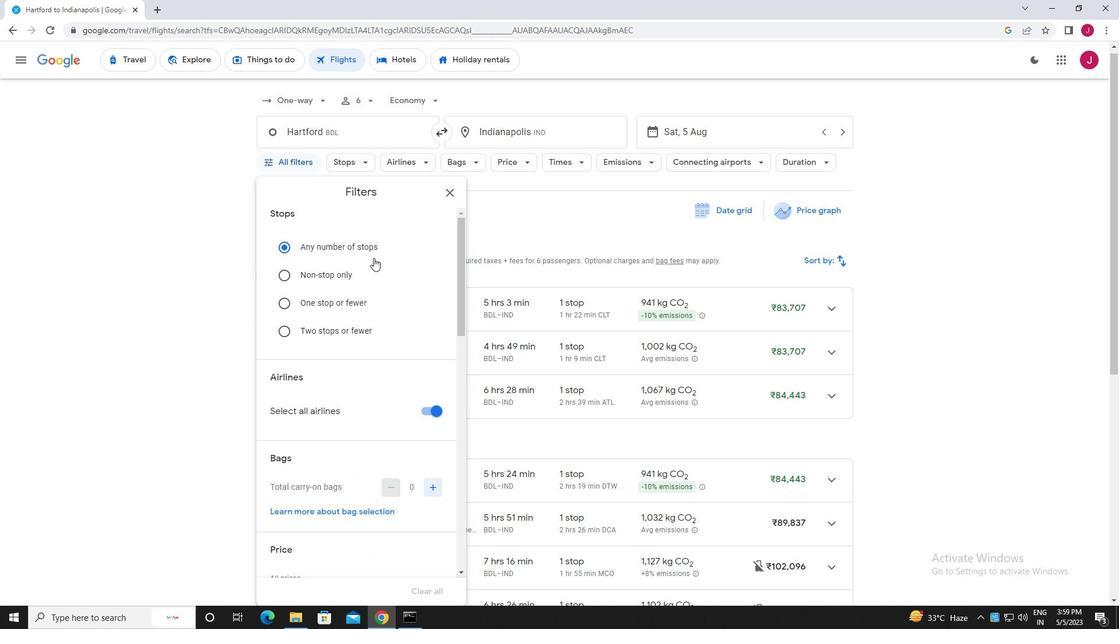 
Action: Mouse moved to (426, 294)
Screenshot: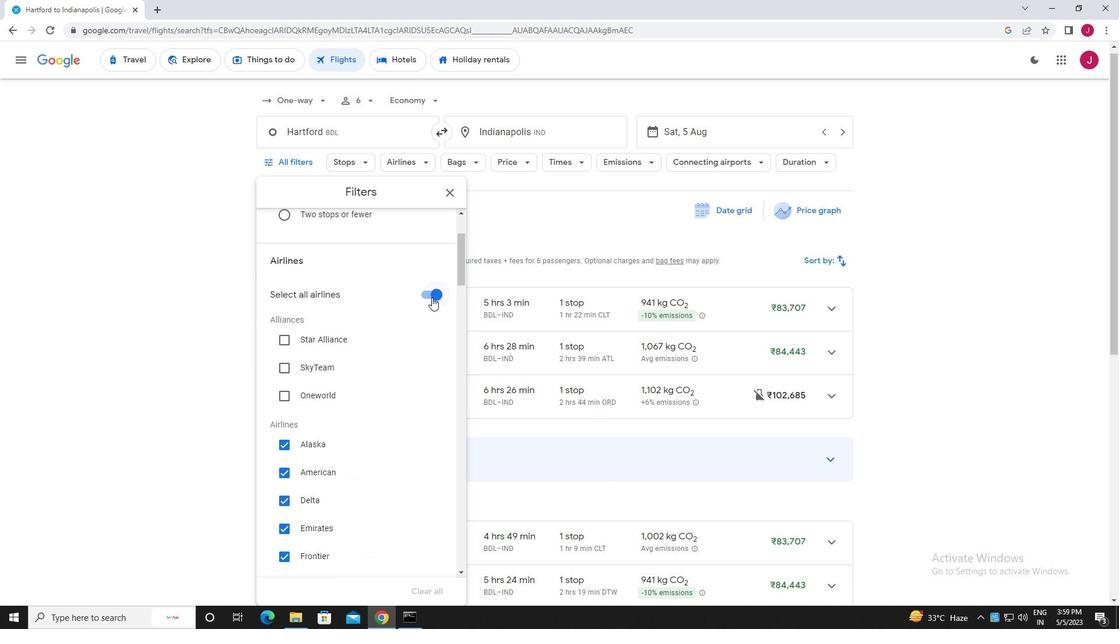 
Action: Mouse pressed left at (426, 294)
Screenshot: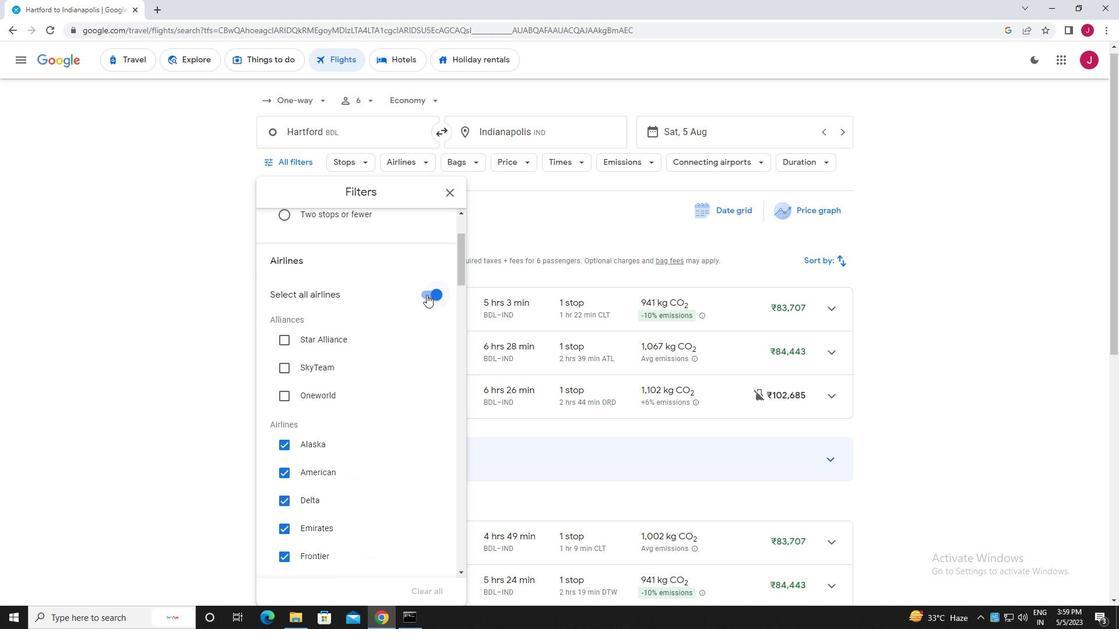 
Action: Mouse moved to (397, 291)
Screenshot: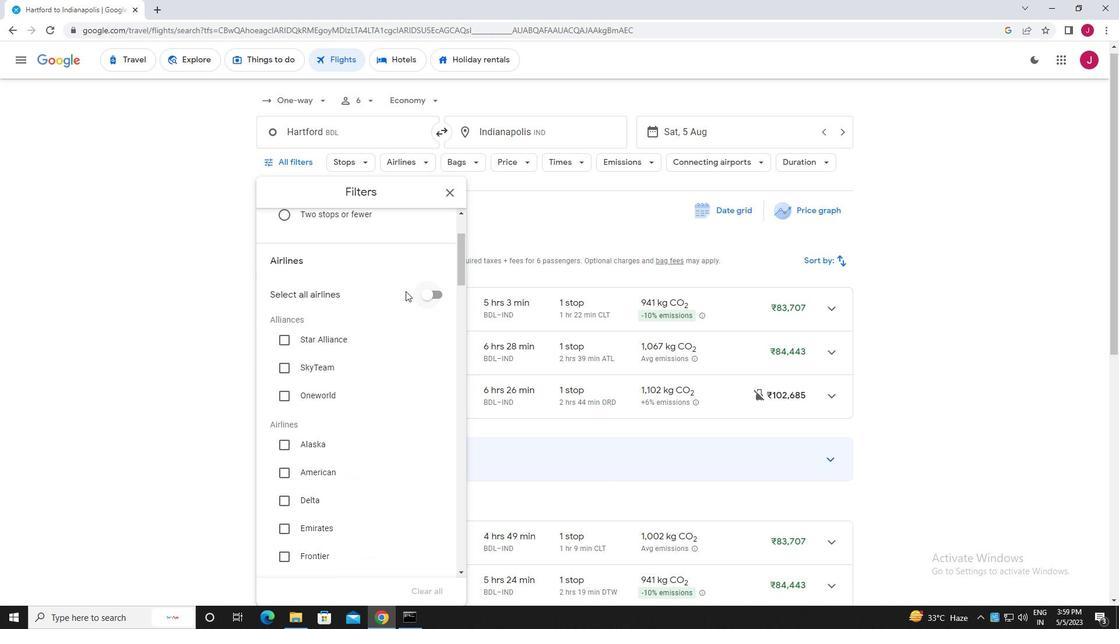 
Action: Mouse scrolled (397, 290) with delta (0, 0)
Screenshot: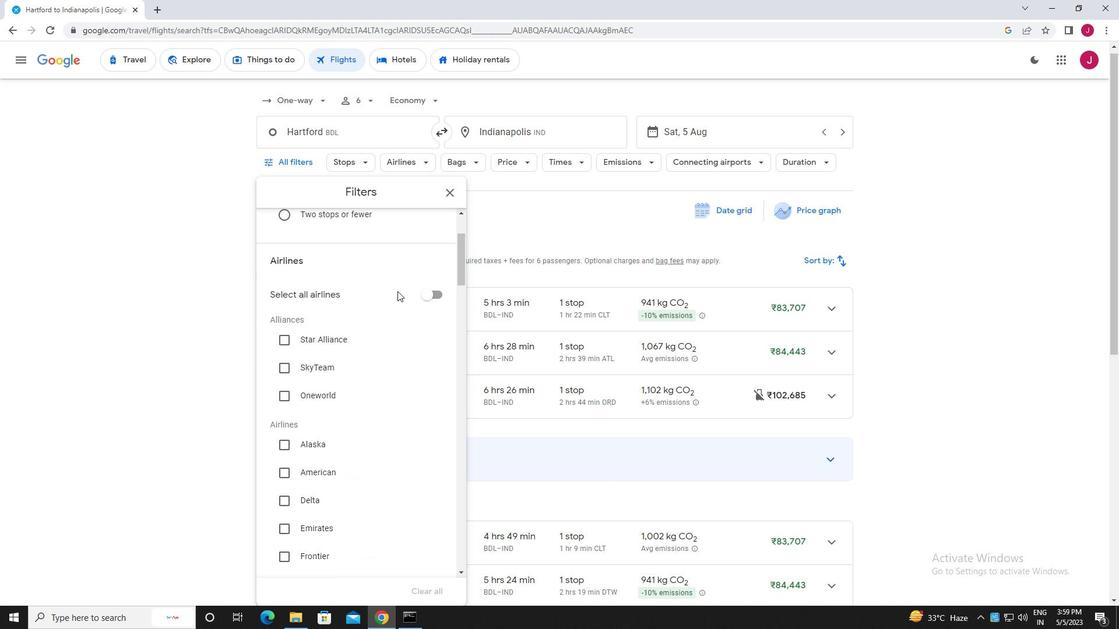 
Action: Mouse moved to (396, 291)
Screenshot: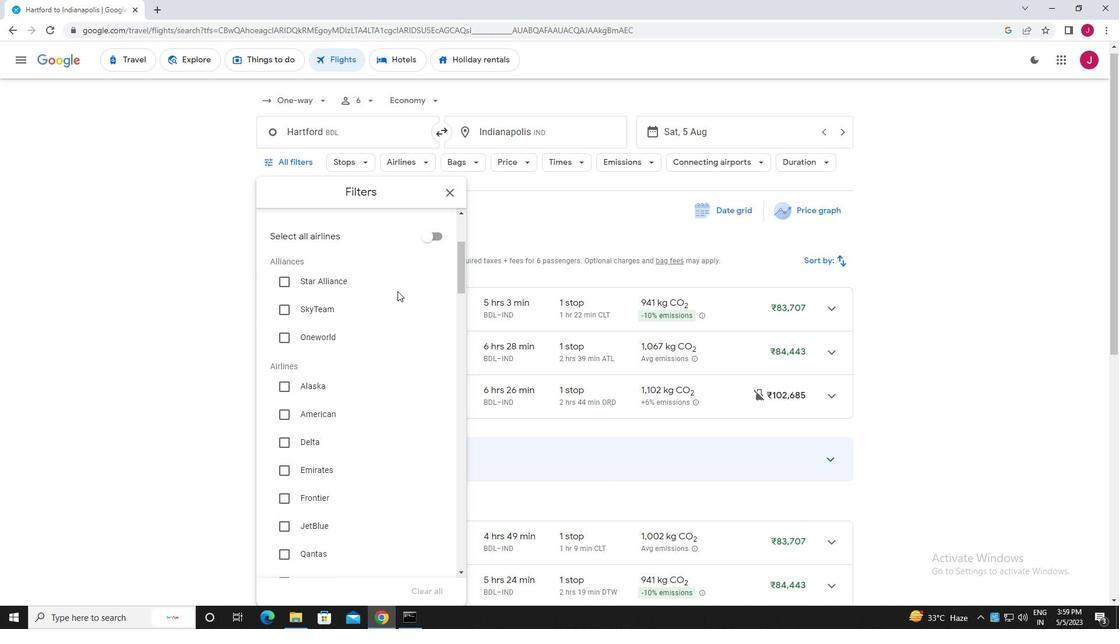 
Action: Mouse scrolled (396, 290) with delta (0, 0)
Screenshot: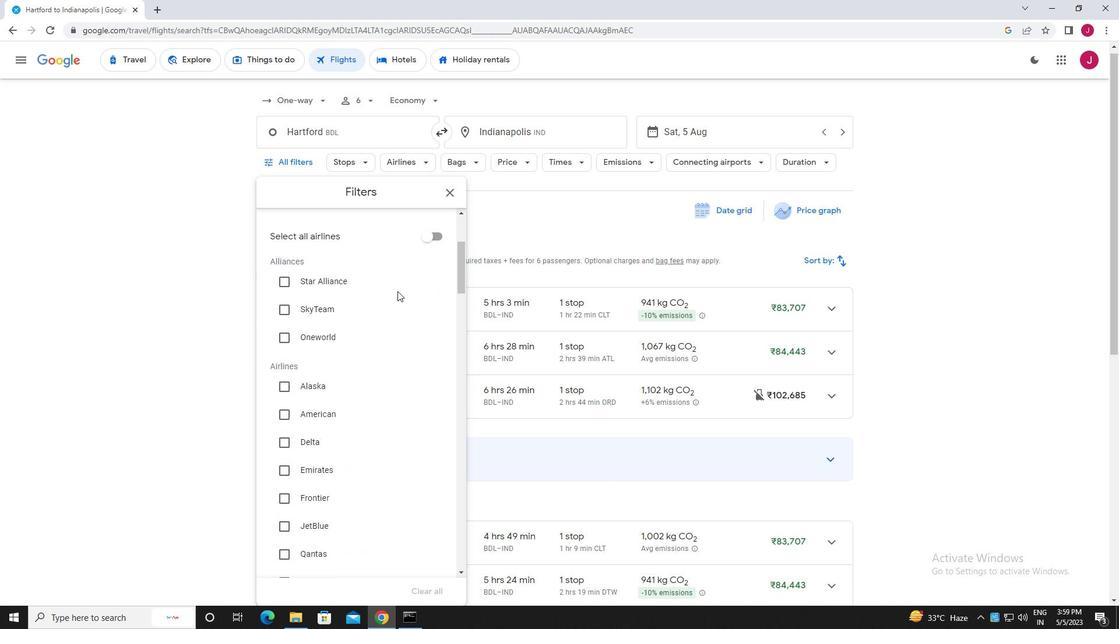 
Action: Mouse moved to (396, 291)
Screenshot: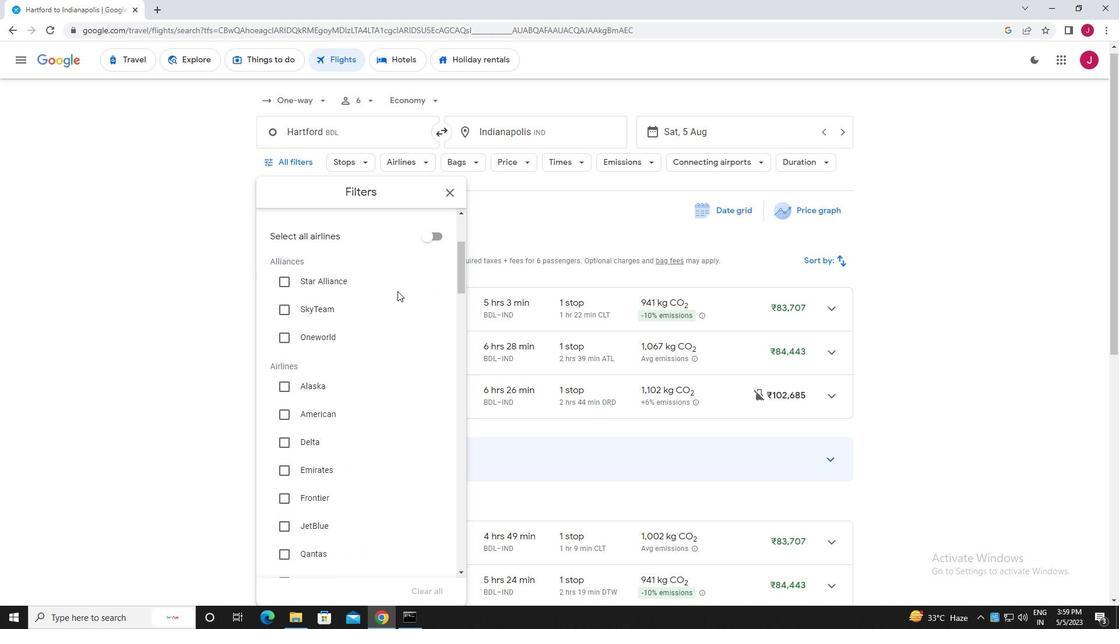 
Action: Mouse scrolled (396, 290) with delta (0, 0)
Screenshot: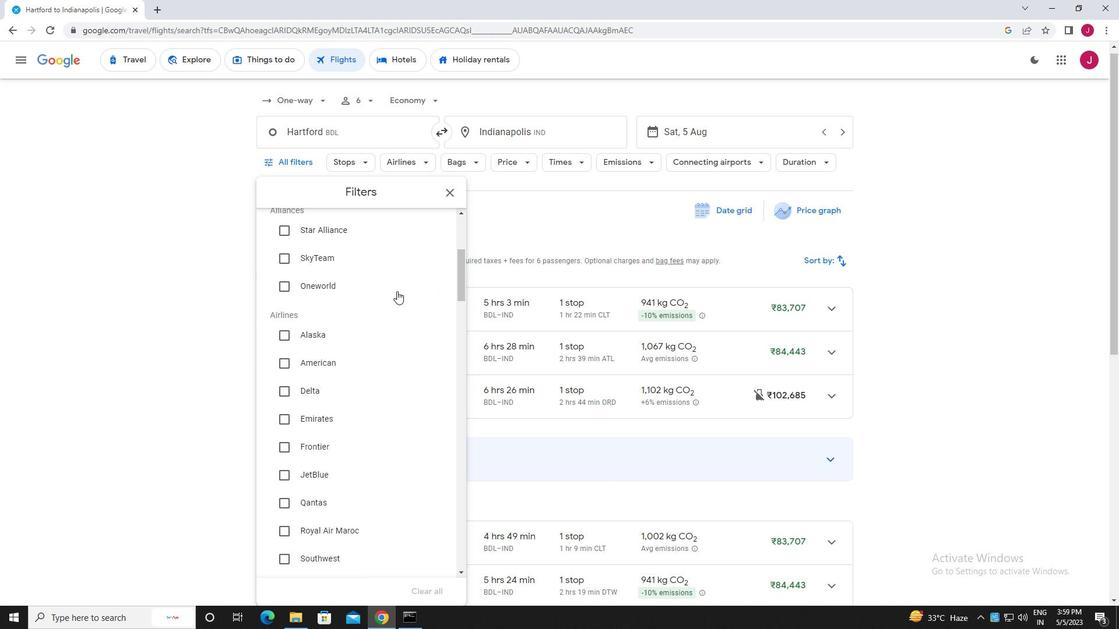 
Action: Mouse scrolled (396, 290) with delta (0, 0)
Screenshot: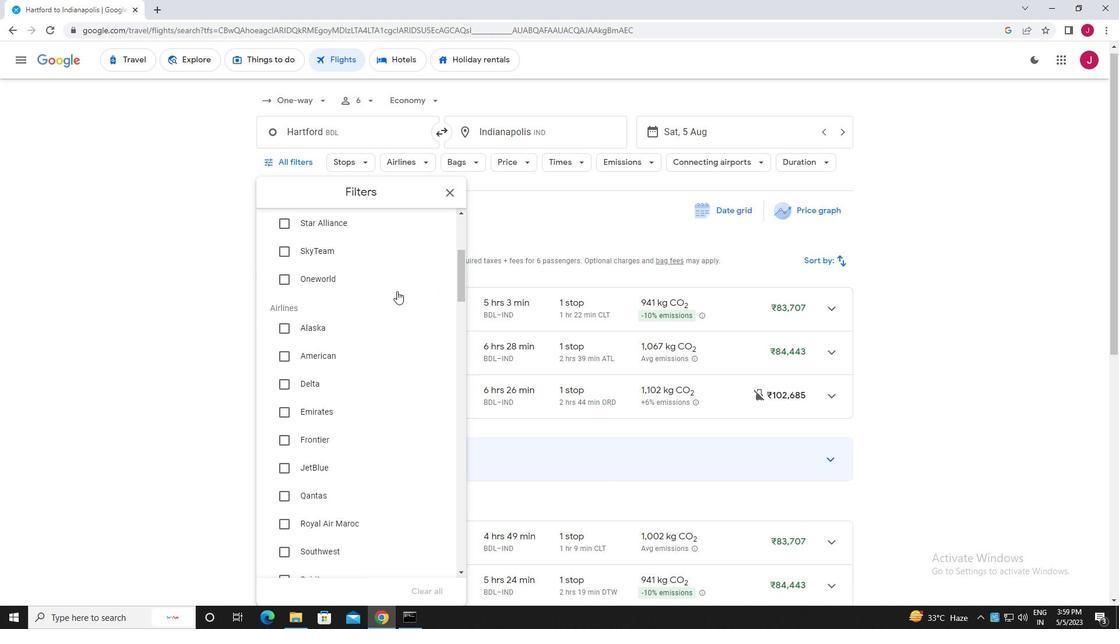 
Action: Mouse moved to (286, 434)
Screenshot: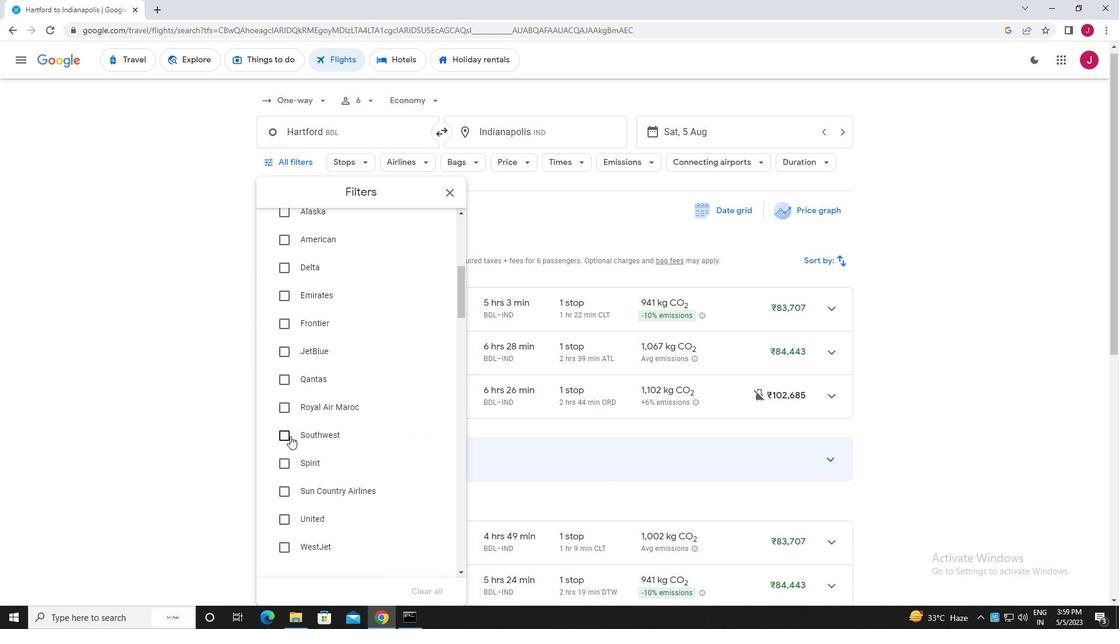 
Action: Mouse pressed left at (286, 434)
Screenshot: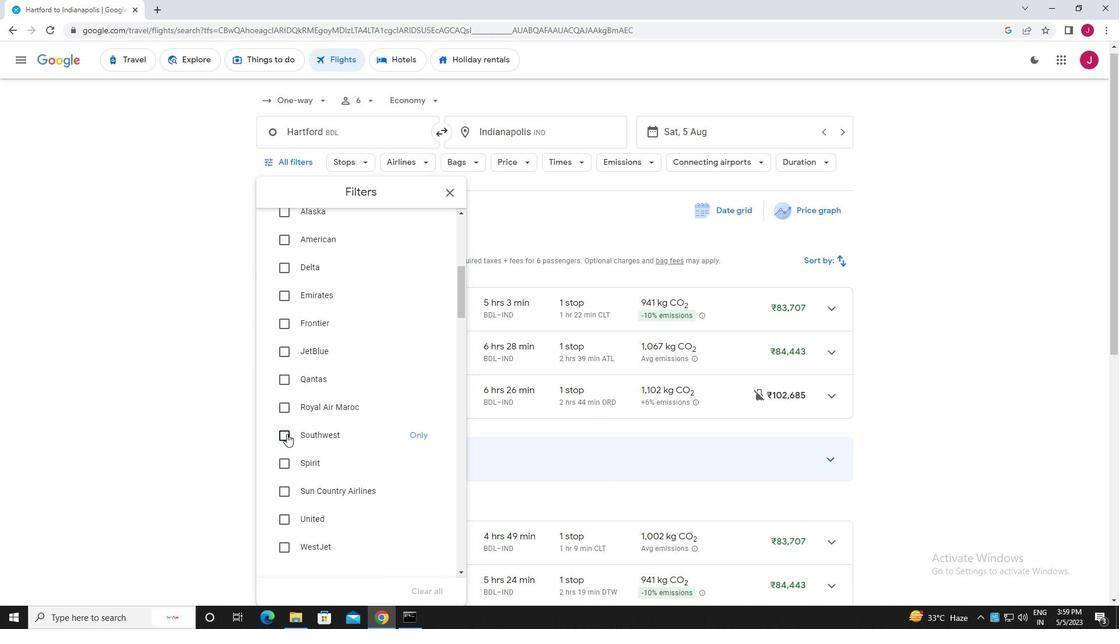 
Action: Mouse moved to (359, 394)
Screenshot: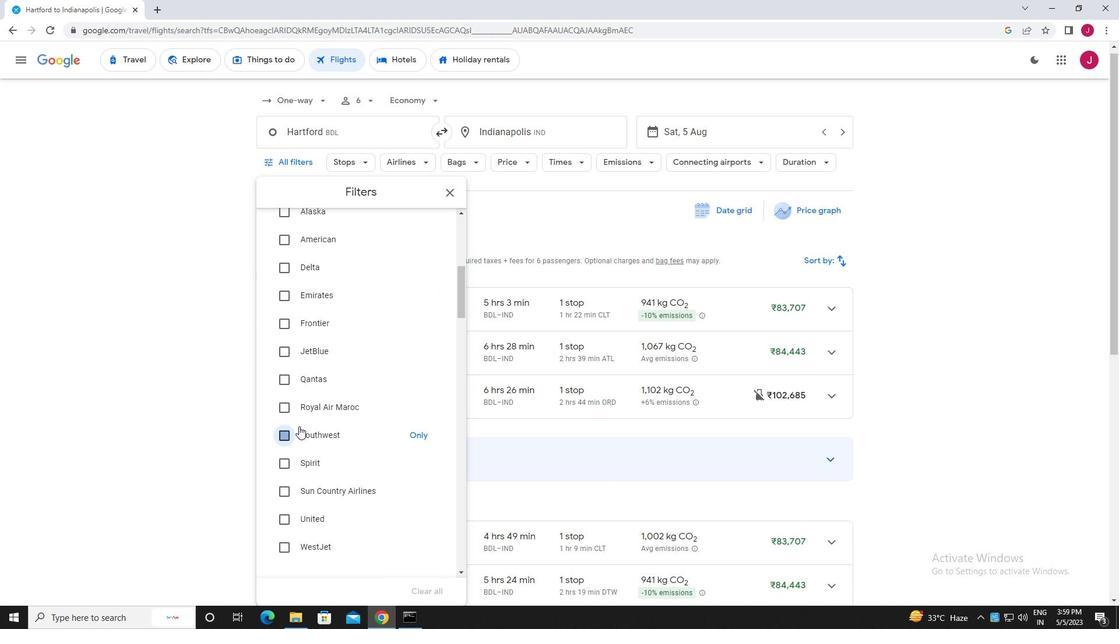 
Action: Mouse scrolled (359, 394) with delta (0, 0)
Screenshot: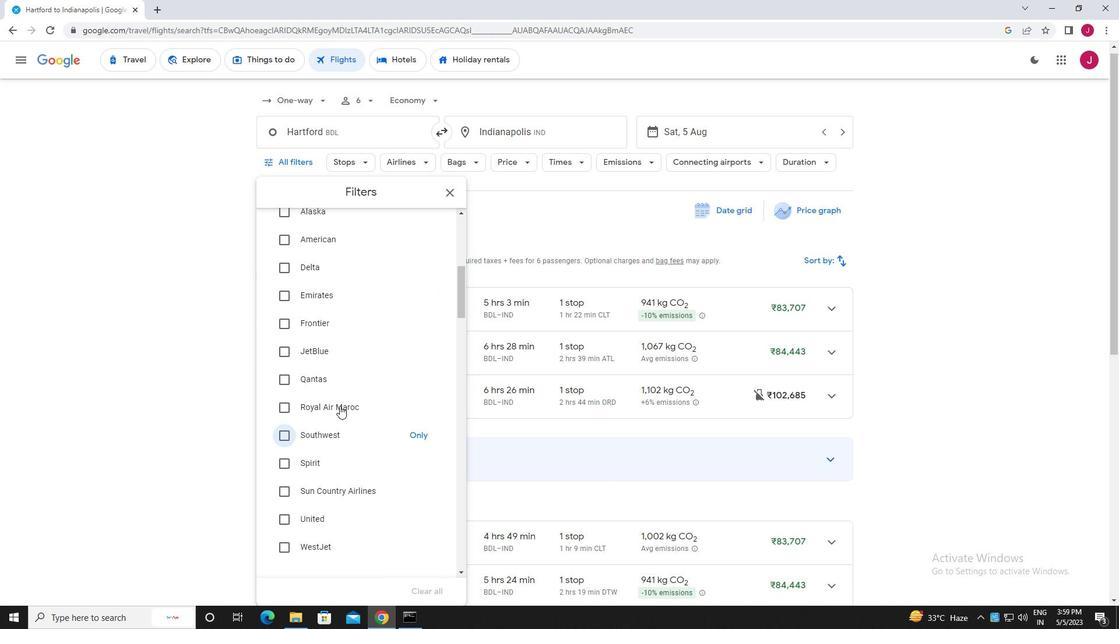 
Action: Mouse scrolled (359, 394) with delta (0, 0)
Screenshot: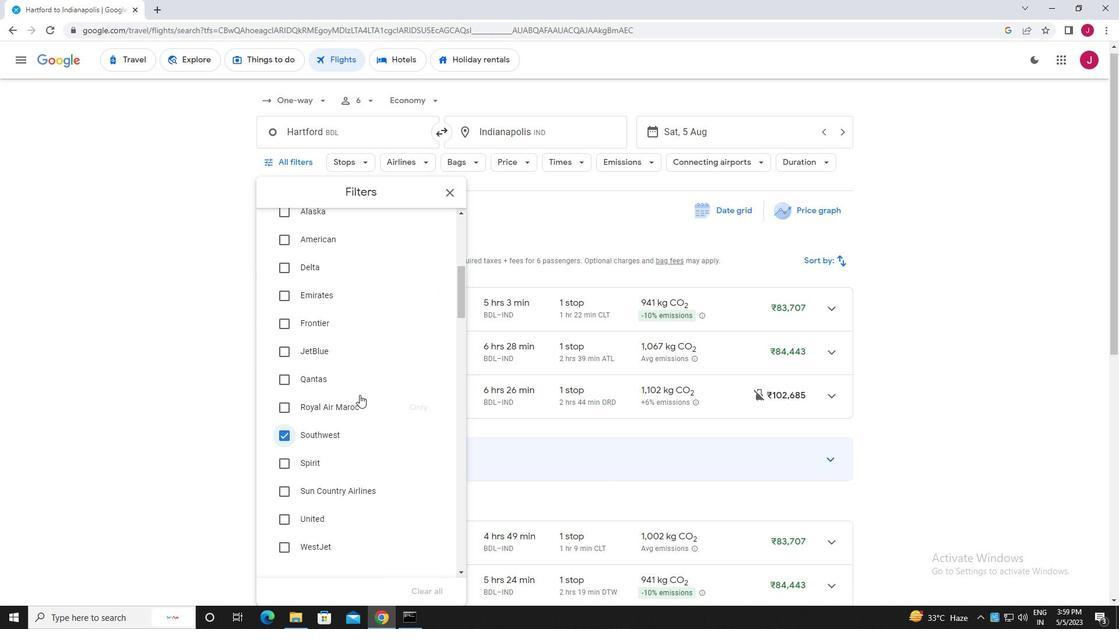 
Action: Mouse scrolled (359, 394) with delta (0, 0)
Screenshot: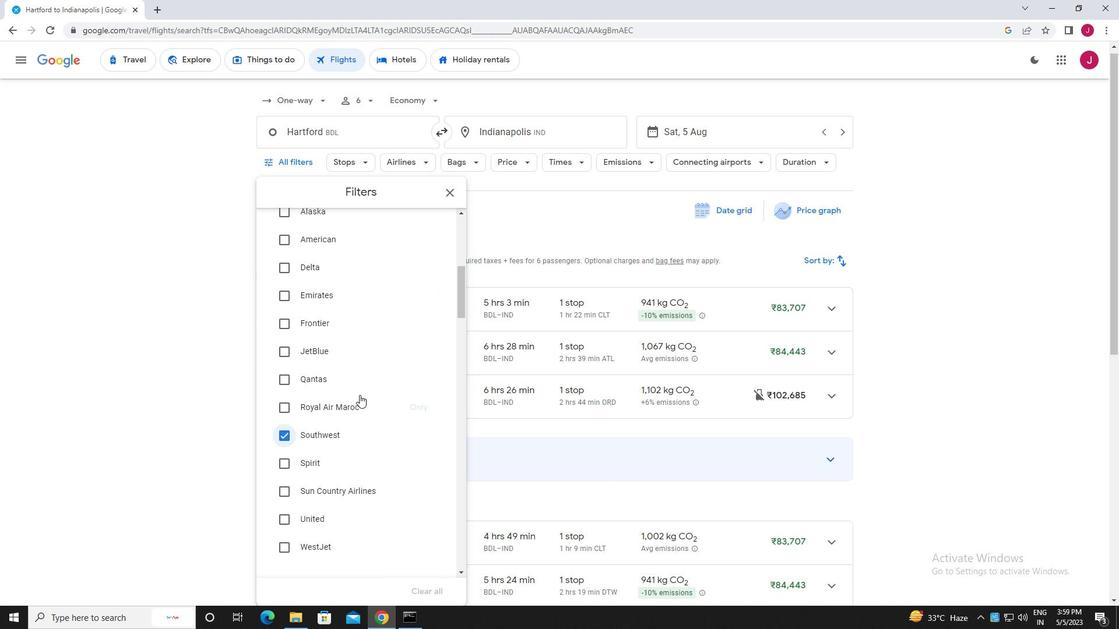 
Action: Mouse scrolled (359, 394) with delta (0, 0)
Screenshot: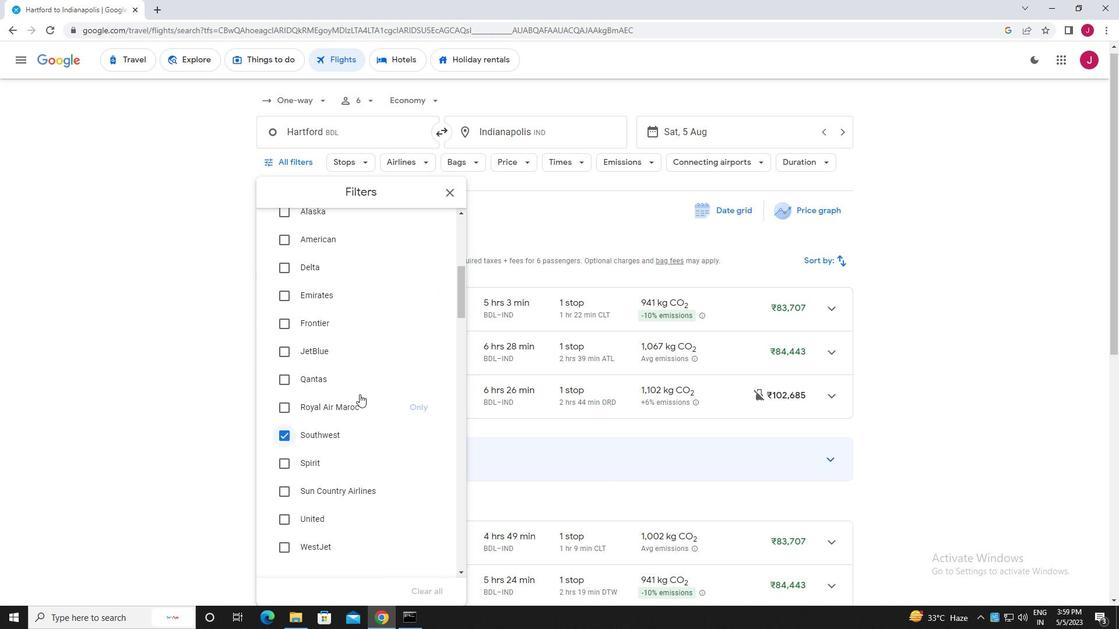 
Action: Mouse scrolled (359, 394) with delta (0, 0)
Screenshot: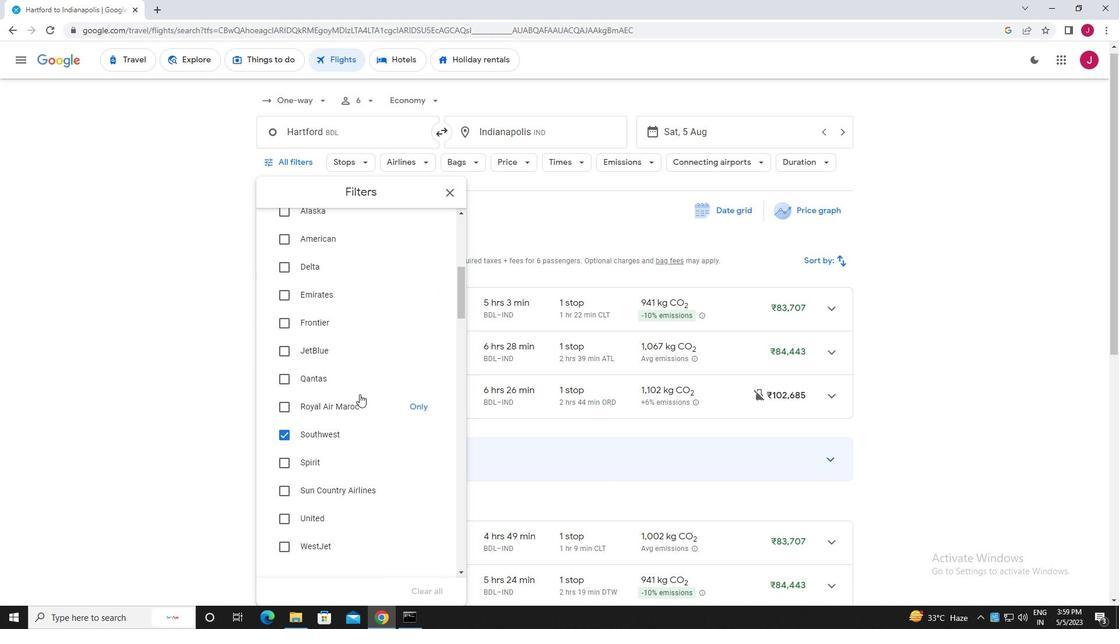 
Action: Mouse scrolled (359, 394) with delta (0, 0)
Screenshot: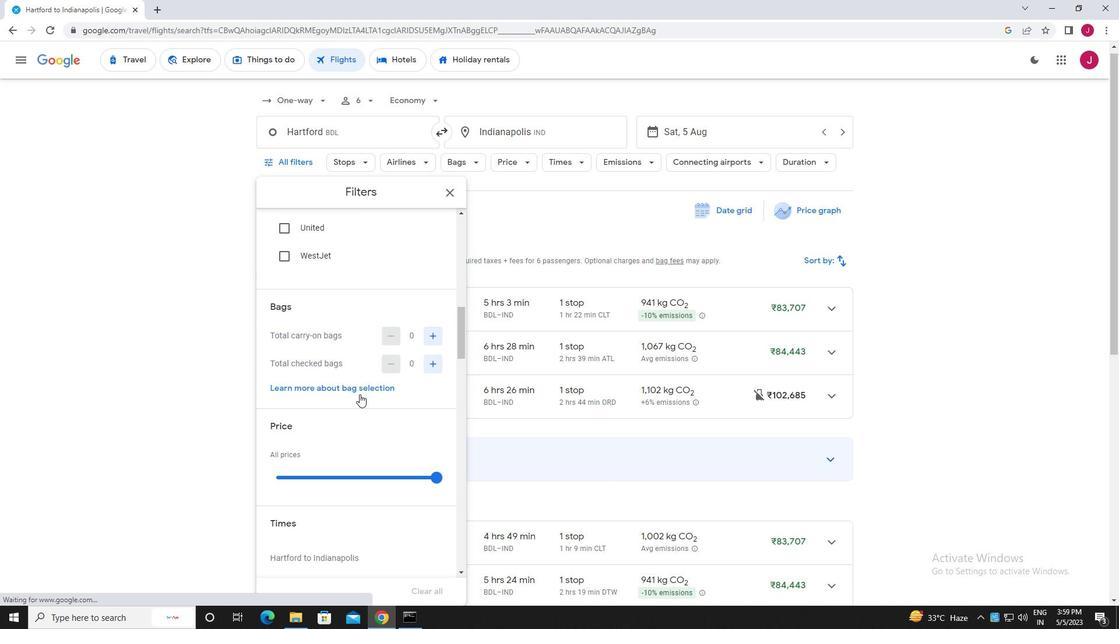 
Action: Mouse moved to (439, 416)
Screenshot: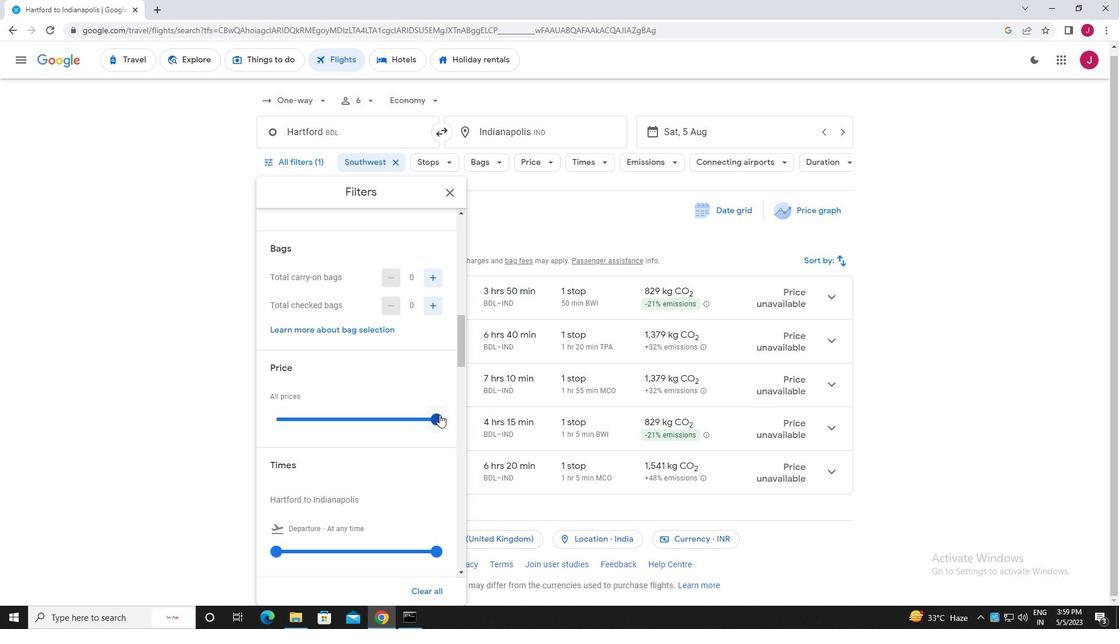 
Action: Mouse pressed left at (439, 416)
Screenshot: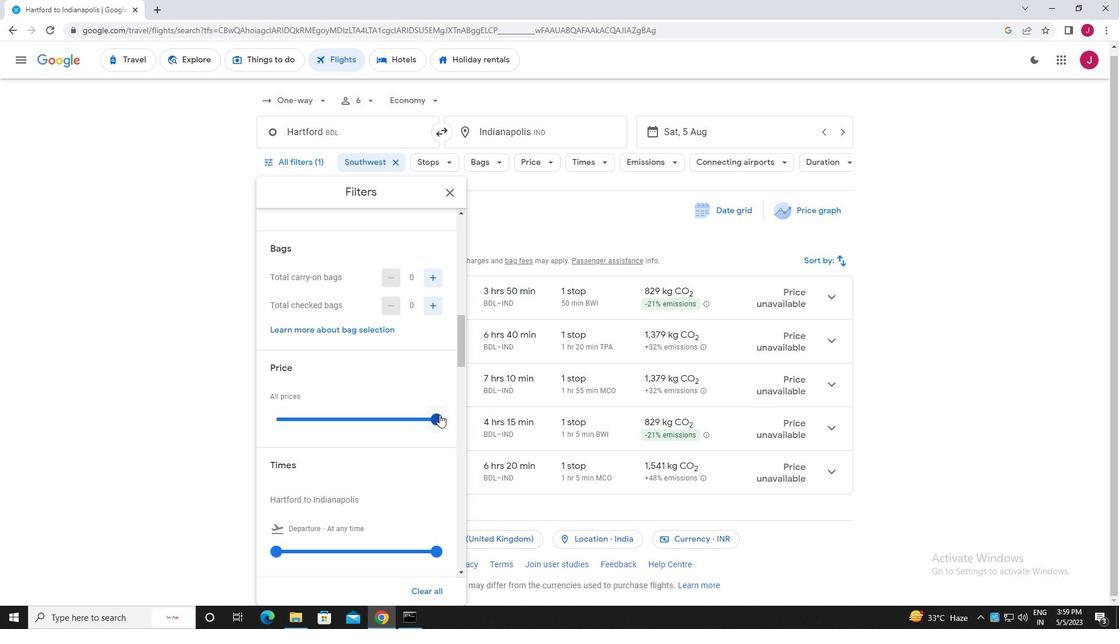 
Action: Mouse moved to (390, 342)
Screenshot: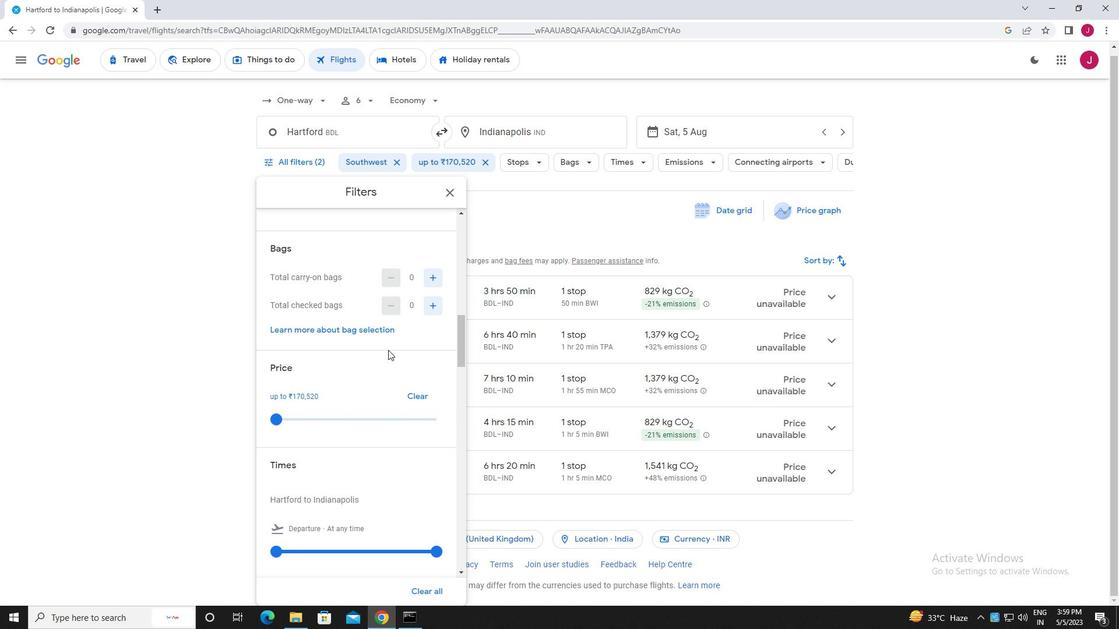 
Action: Mouse scrolled (390, 341) with delta (0, 0)
Screenshot: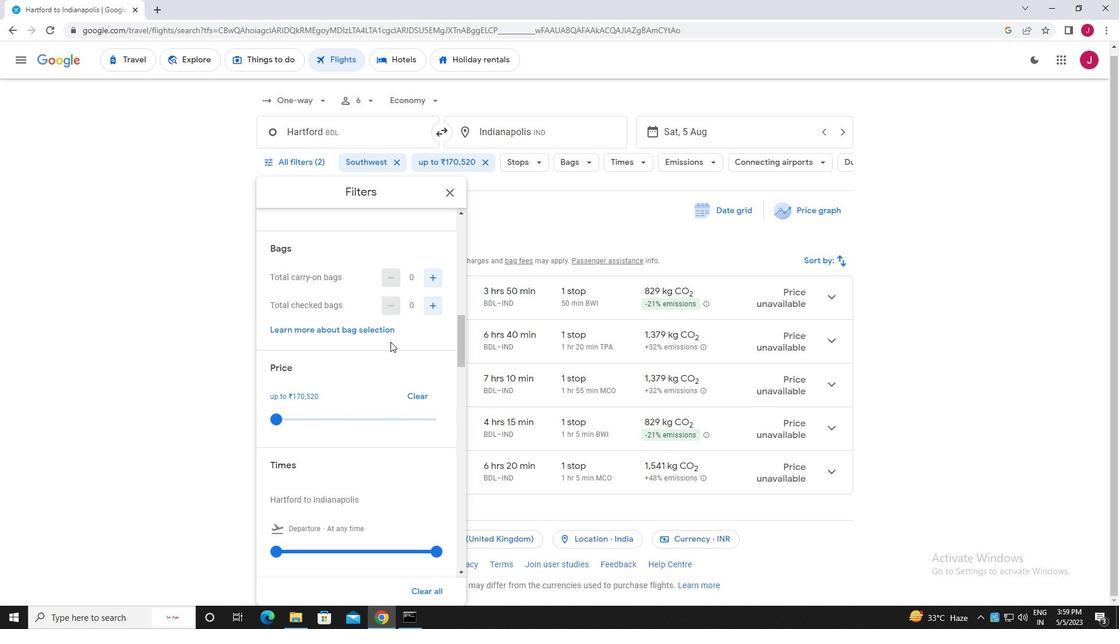 
Action: Mouse scrolled (390, 341) with delta (0, 0)
Screenshot: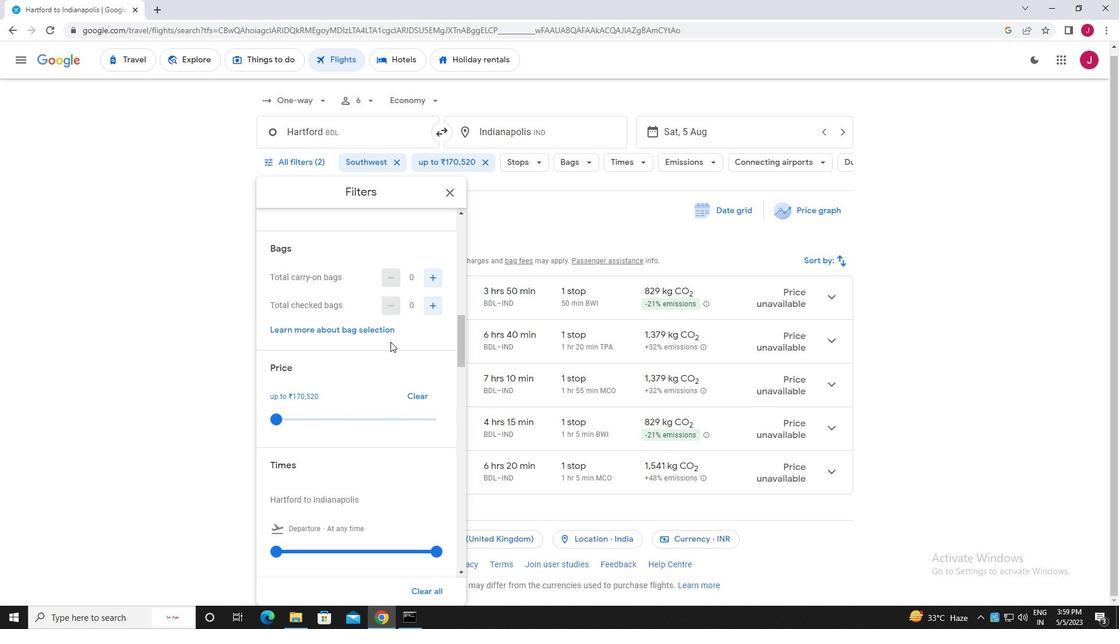 
Action: Mouse moved to (280, 433)
Screenshot: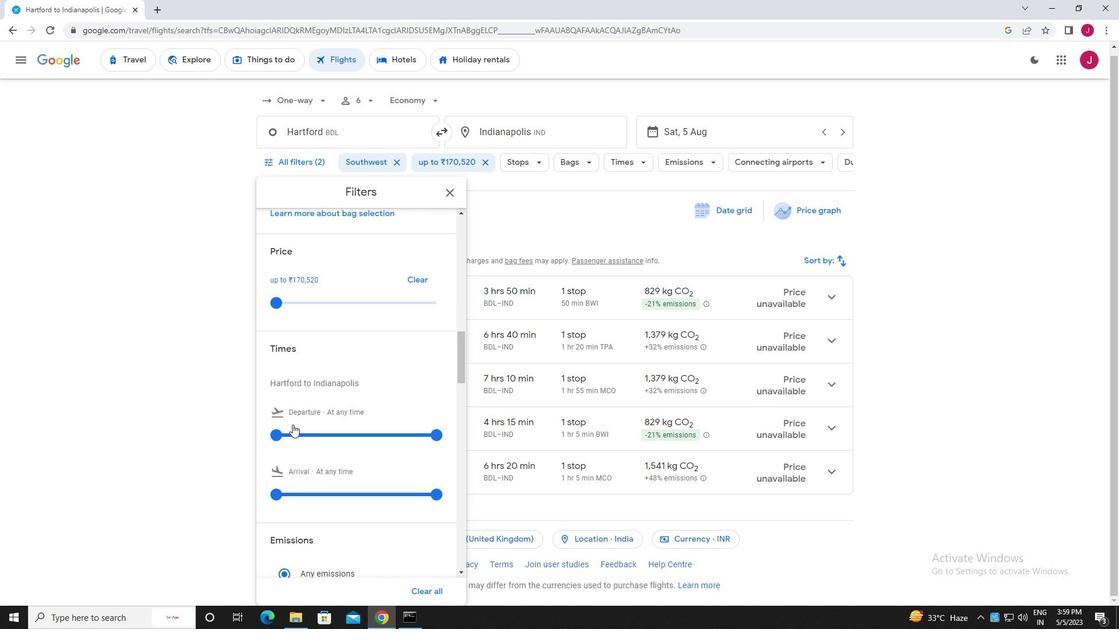 
Action: Mouse pressed left at (280, 433)
Screenshot: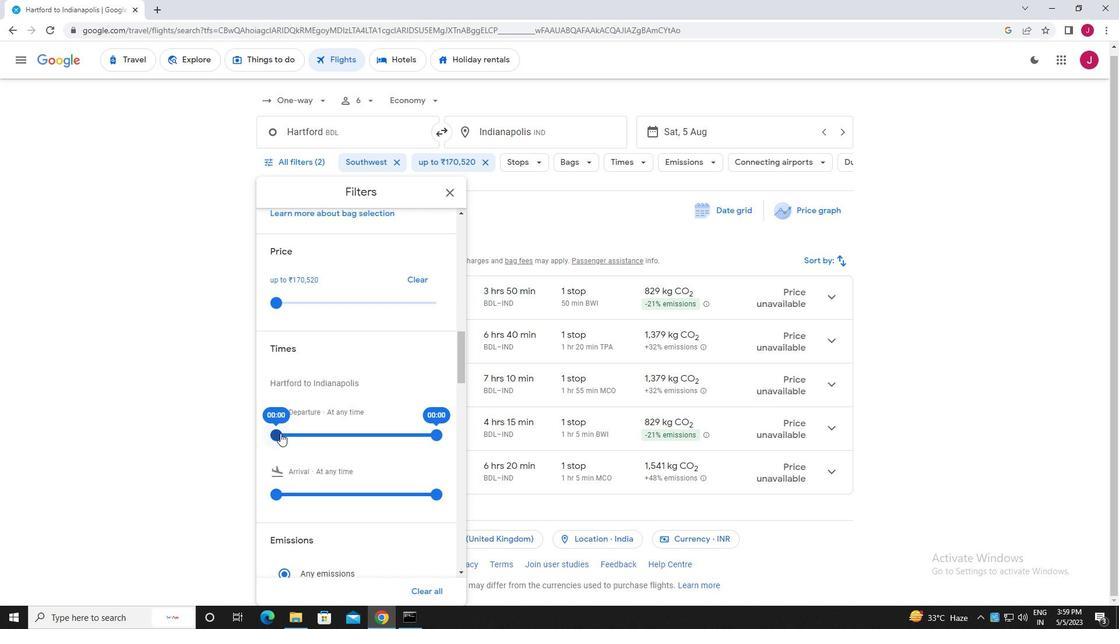 
Action: Mouse moved to (434, 435)
Screenshot: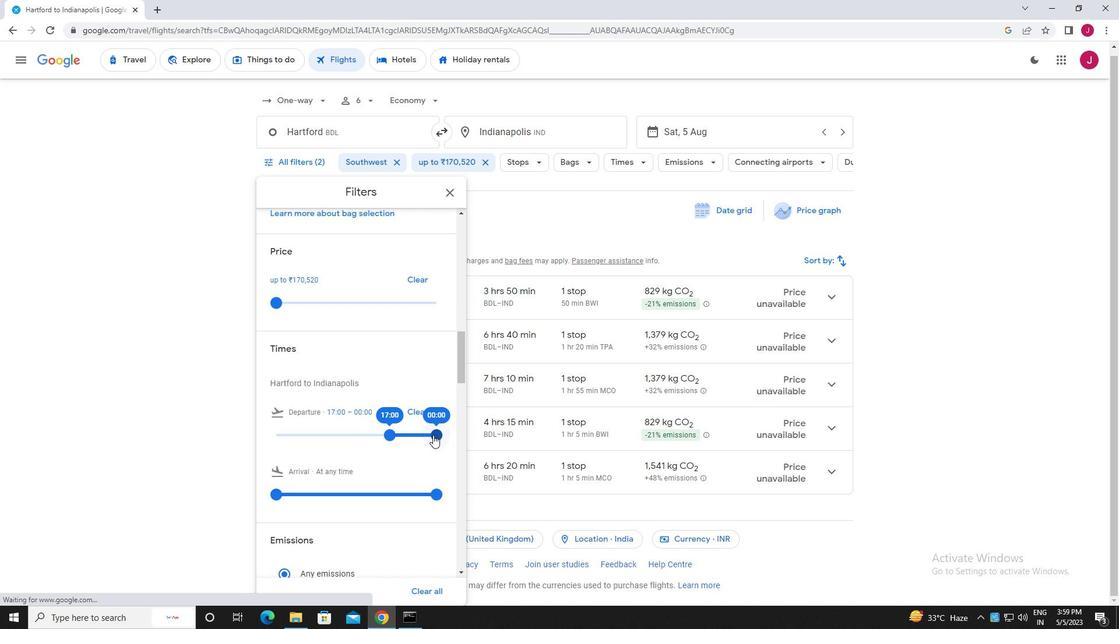 
Action: Mouse pressed left at (434, 435)
Screenshot: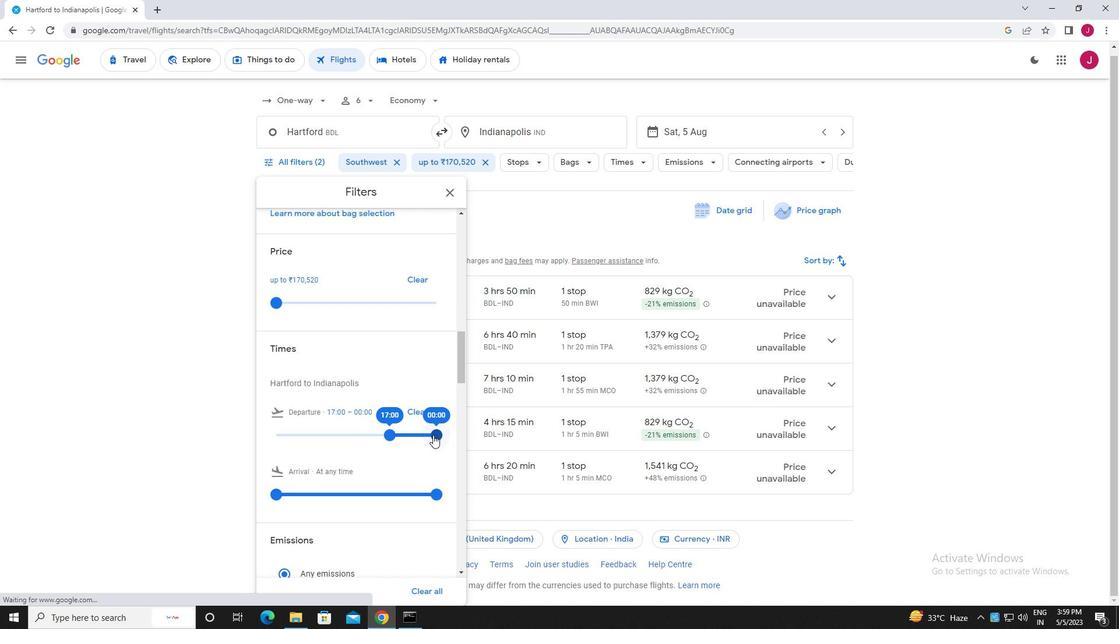 
Action: Mouse moved to (445, 192)
Screenshot: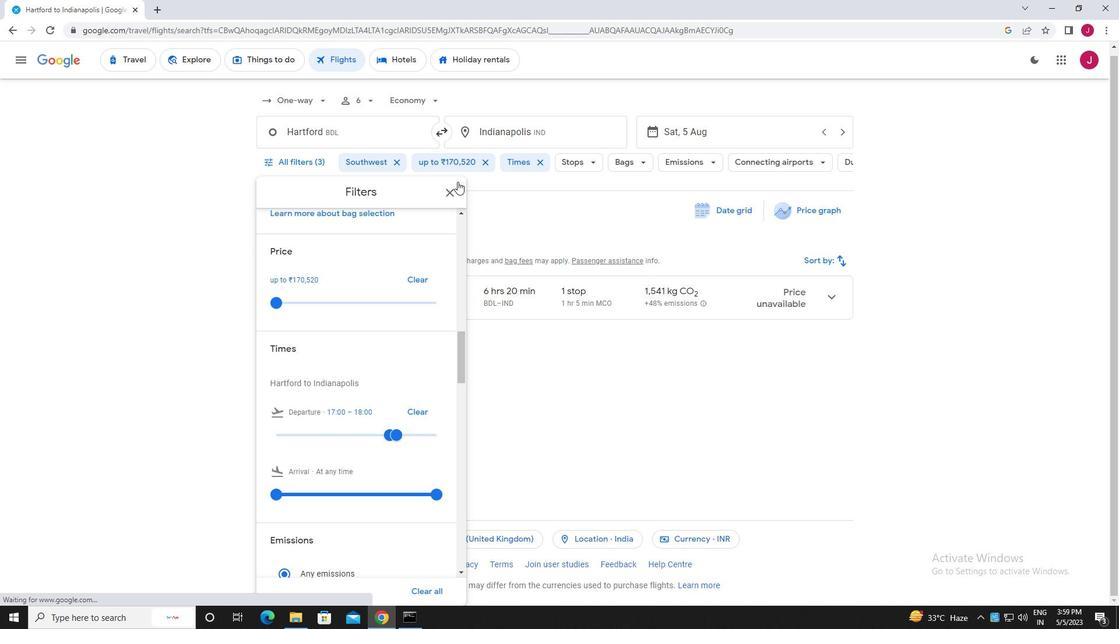 
Action: Mouse pressed left at (445, 192)
Screenshot: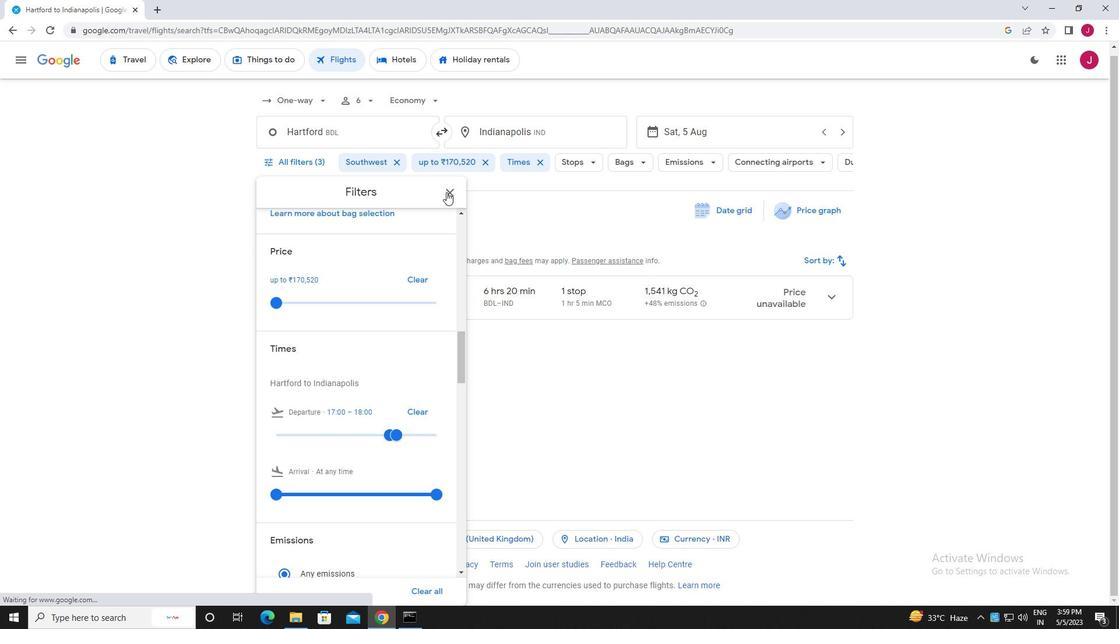 
